 Task: Create a sub task Release to Production / Go Live for the task  Upgrade and migrate company customer support to a cloud-based solution in the project AptitudeWorks , assign it to team member softage.2@softage.net and update the status of the sub task to  At Risk , set the priority of the sub task to Medium
Action: Mouse moved to (868, 592)
Screenshot: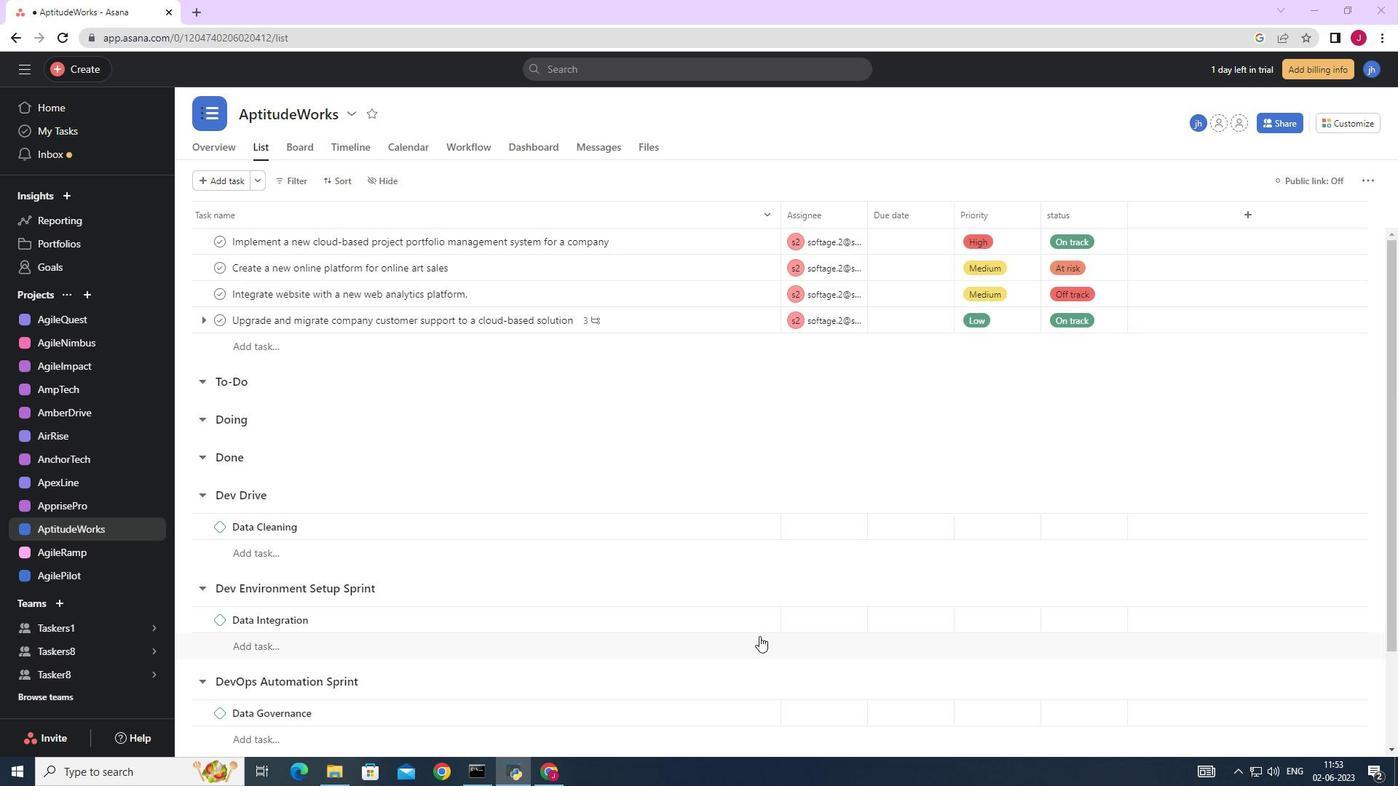 
Action: Mouse scrolled (868, 592) with delta (0, 0)
Screenshot: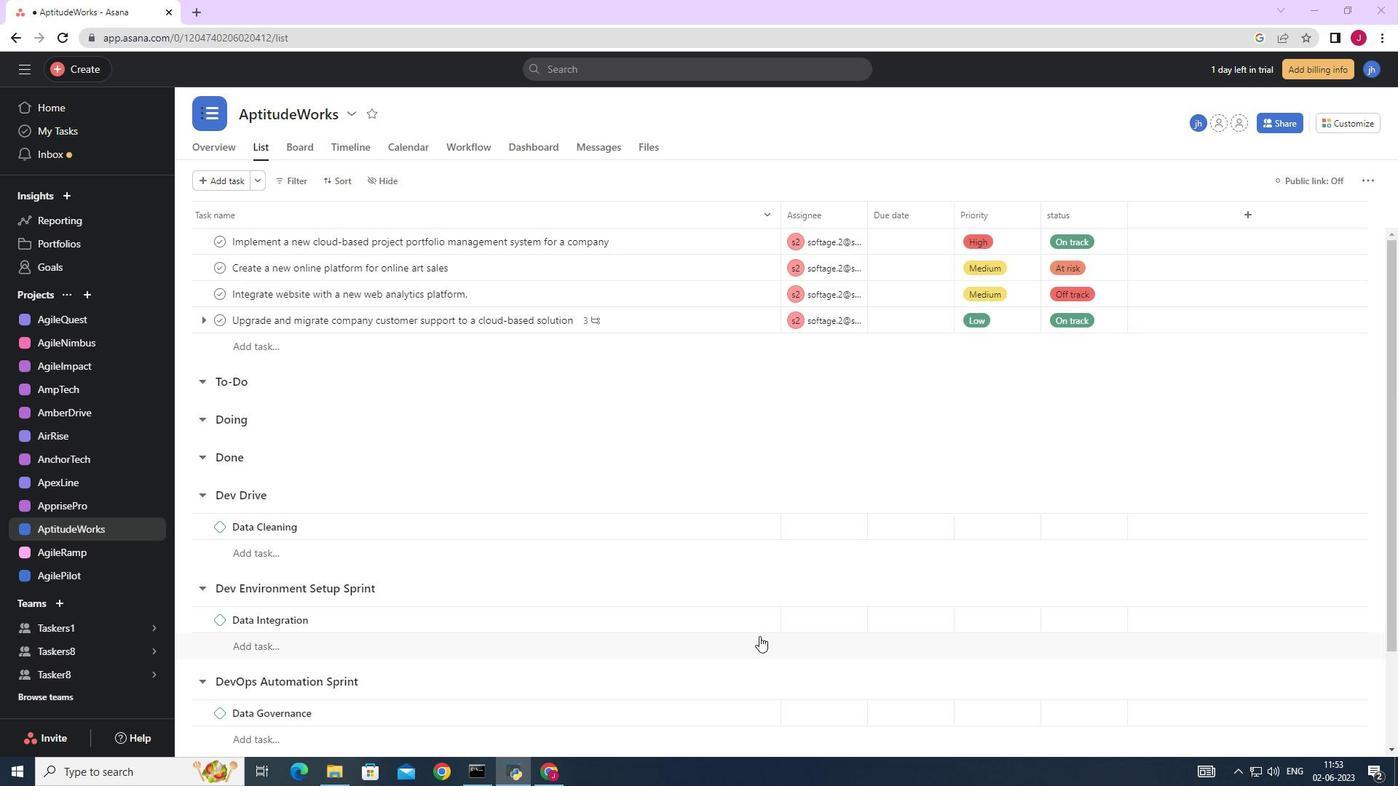 
Action: Mouse moved to (868, 592)
Screenshot: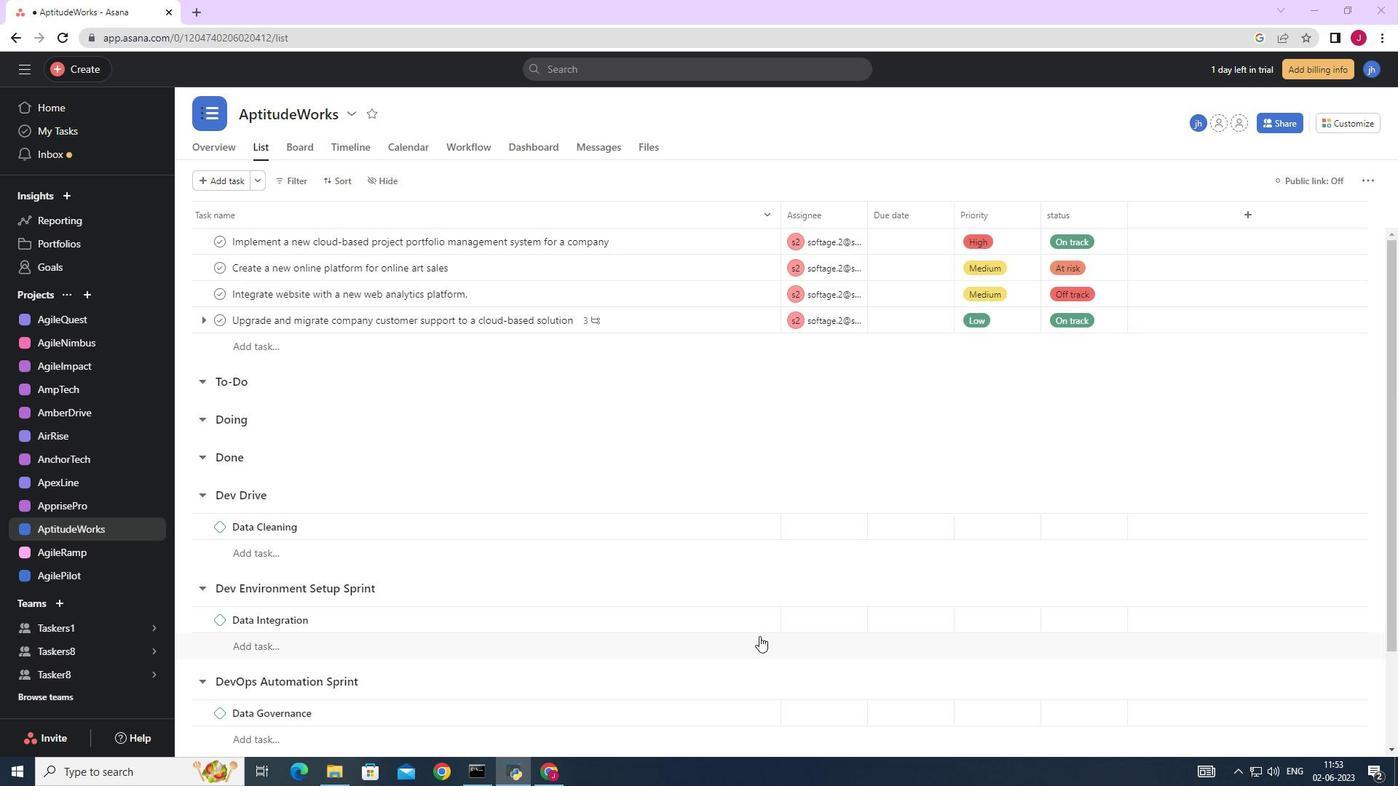 
Action: Mouse scrolled (868, 592) with delta (0, 0)
Screenshot: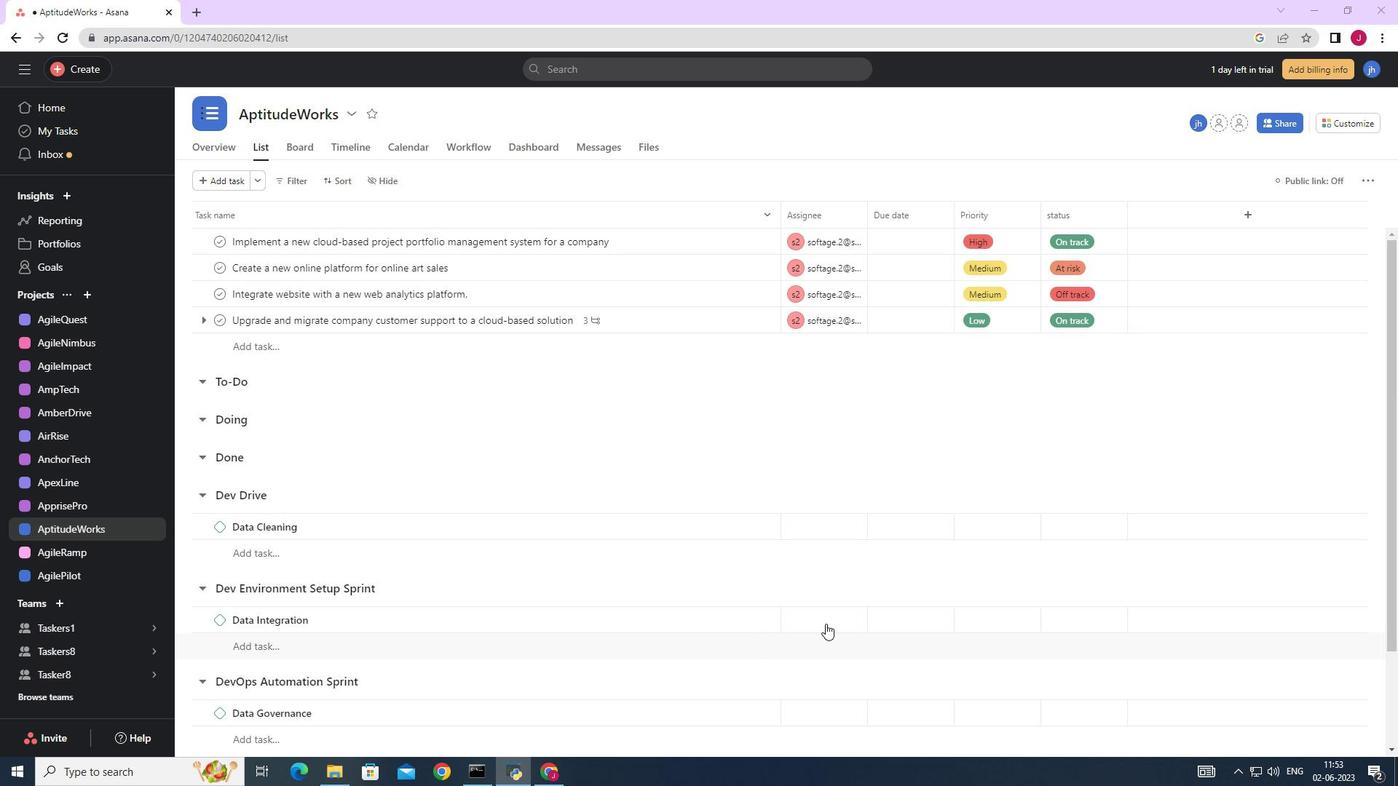
Action: Mouse moved to (868, 591)
Screenshot: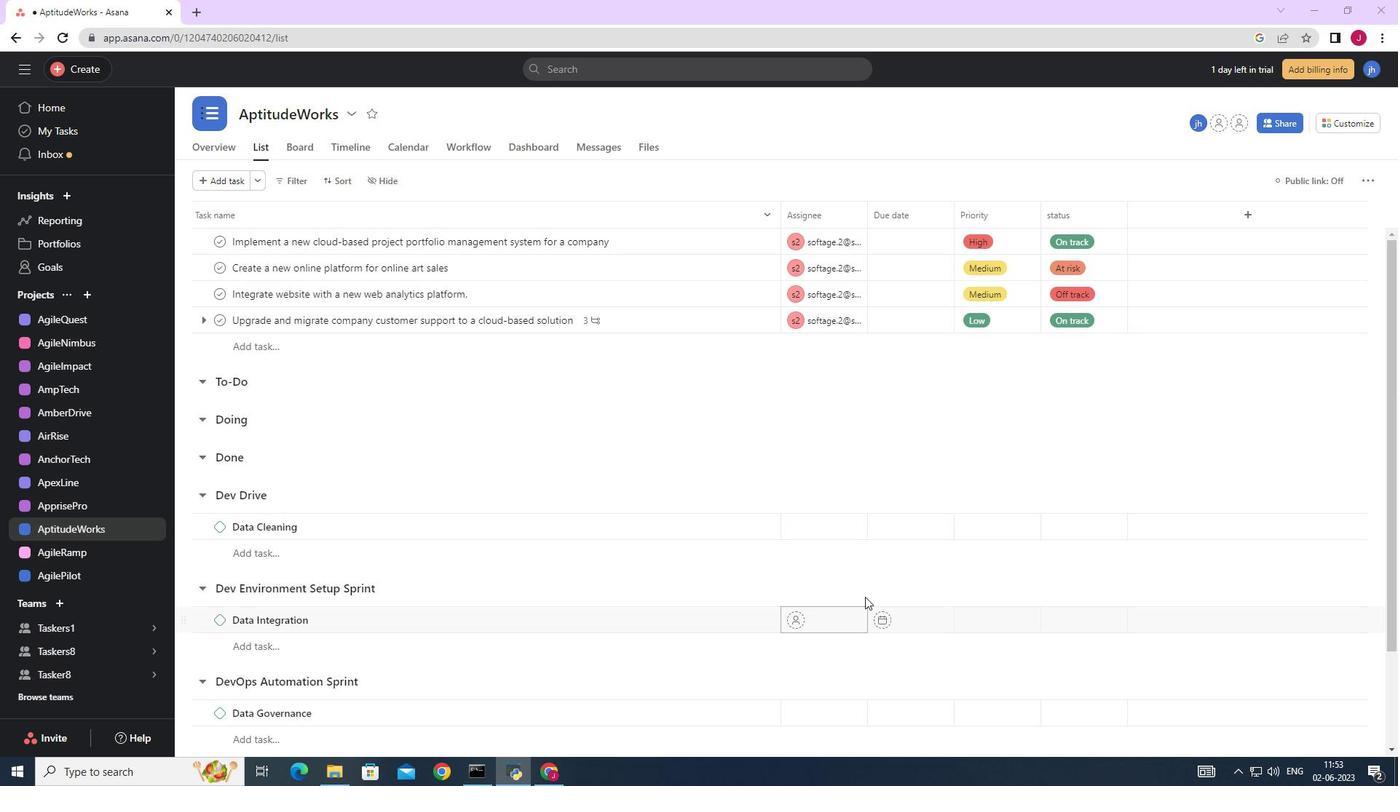 
Action: Mouse scrolled (868, 590) with delta (0, 0)
Screenshot: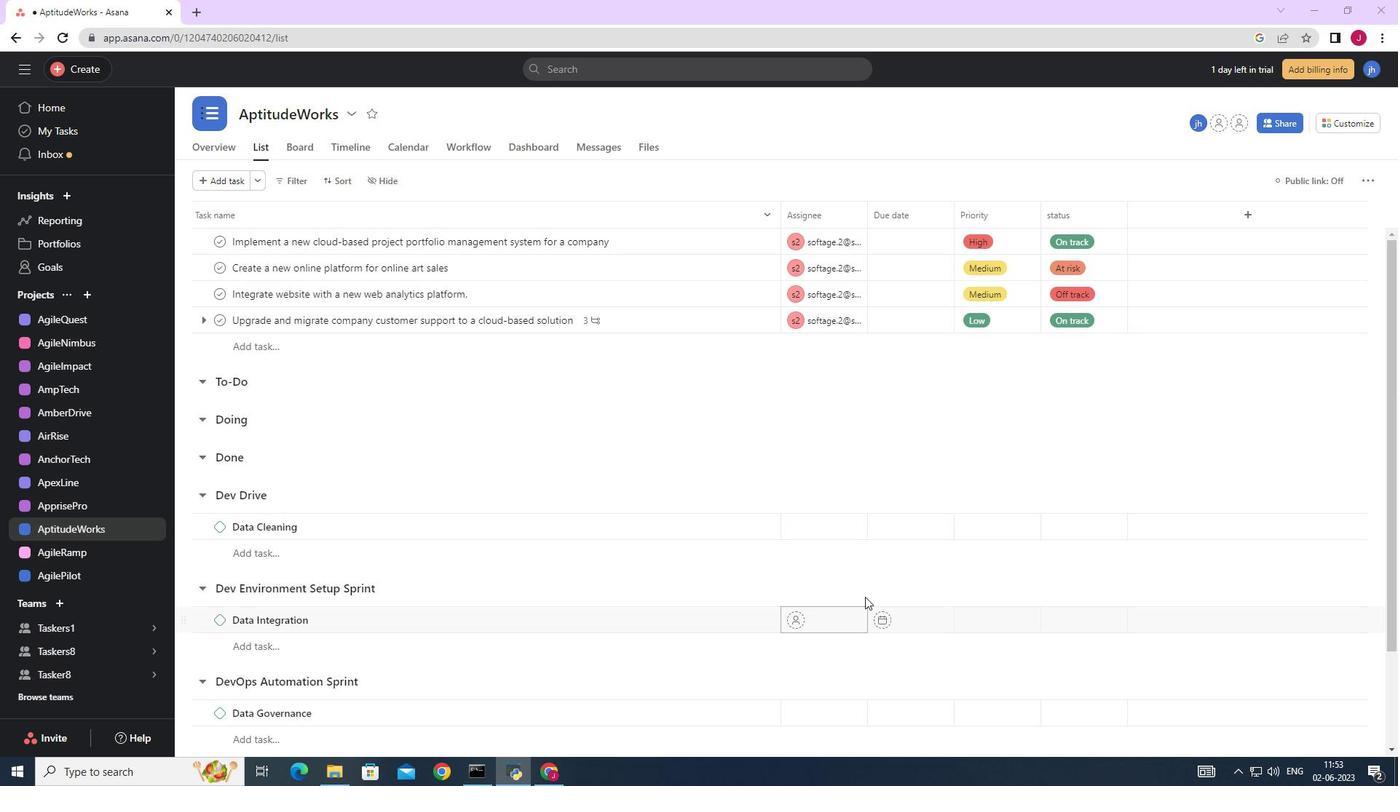 
Action: Mouse moved to (869, 589)
Screenshot: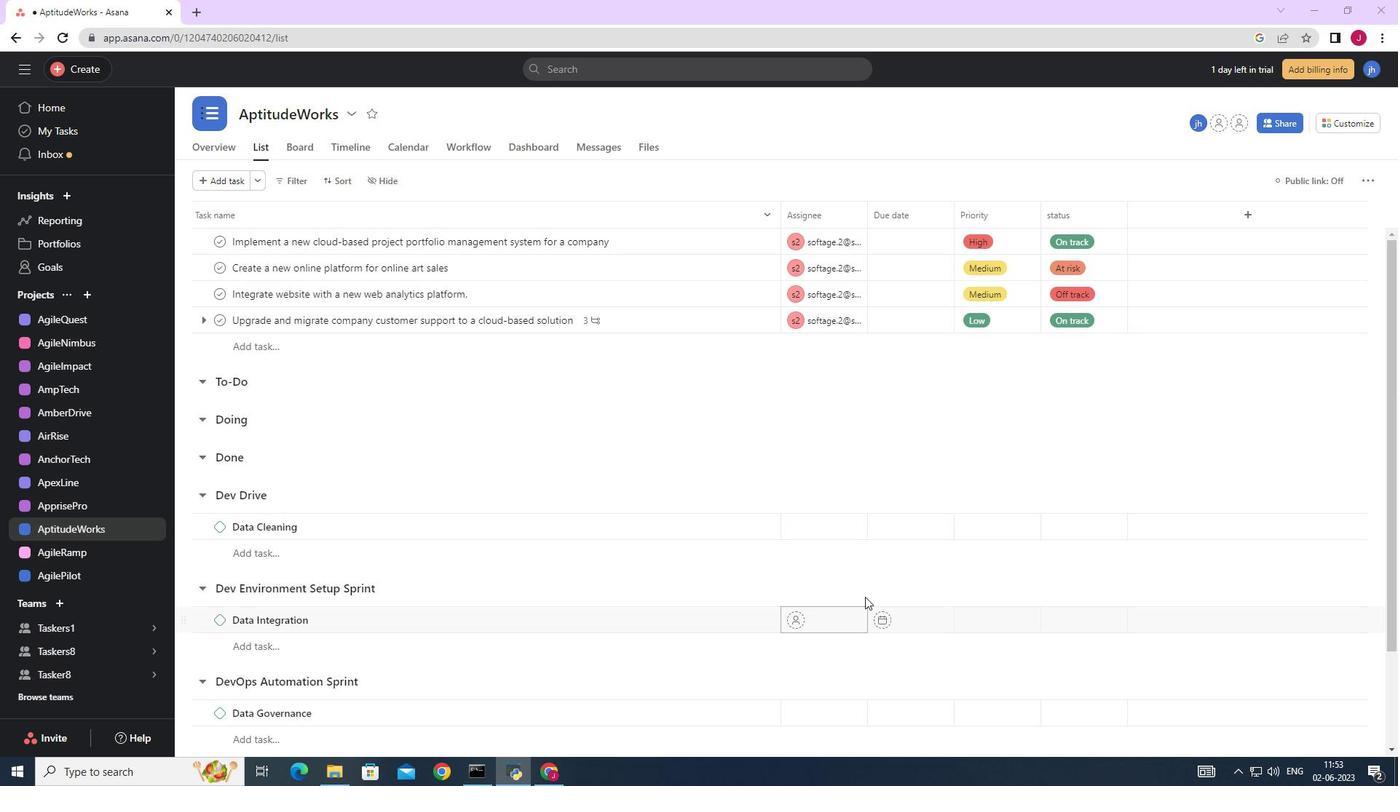 
Action: Mouse scrolled (869, 588) with delta (0, 0)
Screenshot: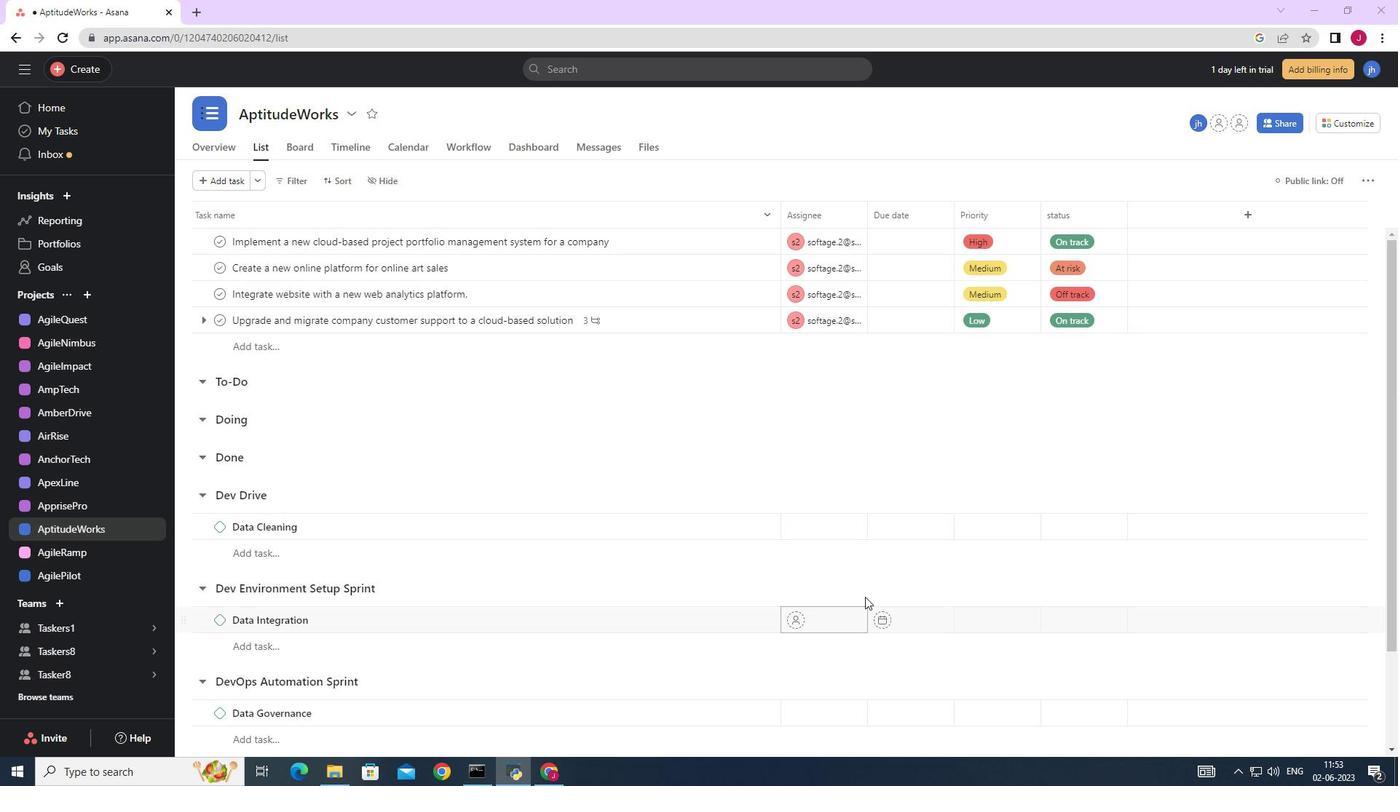 
Action: Mouse moved to (869, 588)
Screenshot: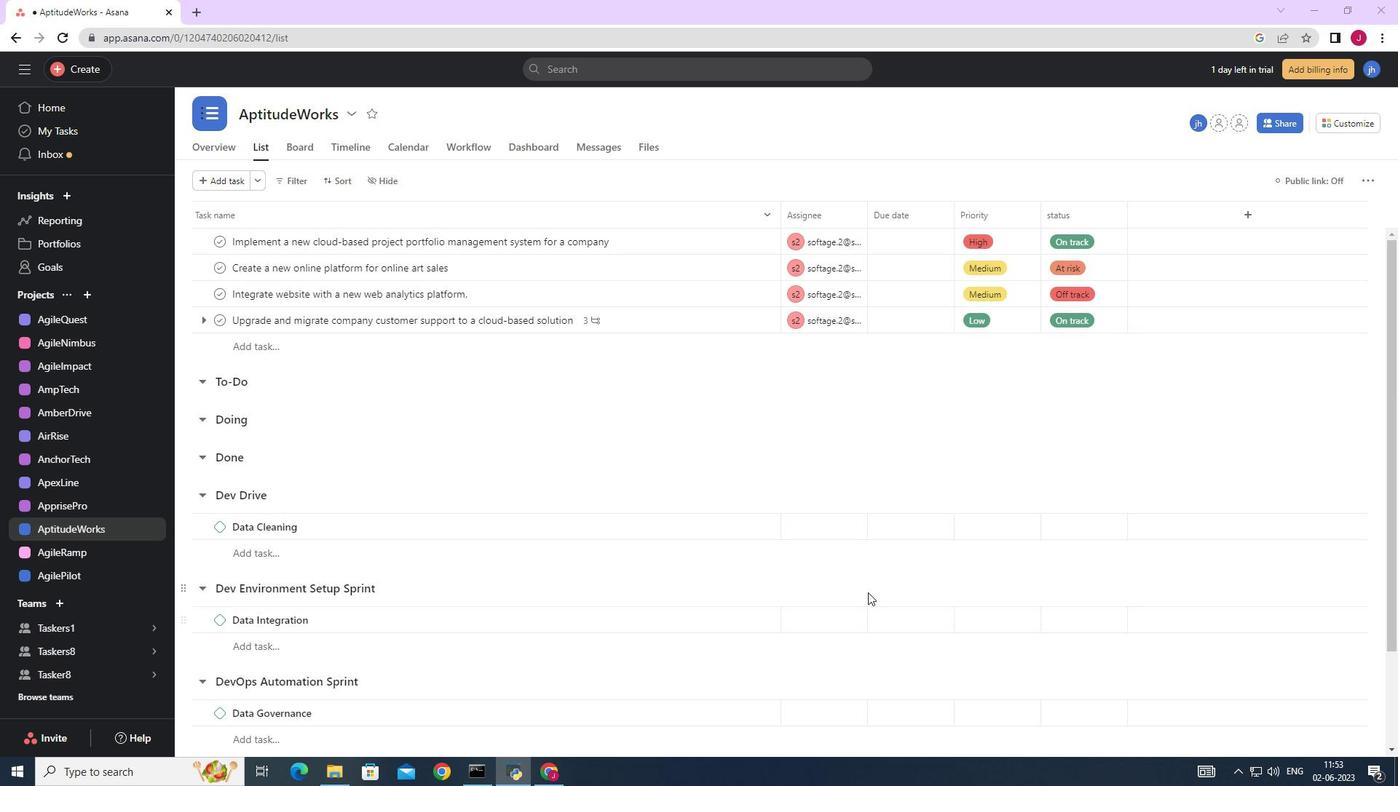 
Action: Mouse scrolled (869, 587) with delta (0, 0)
Screenshot: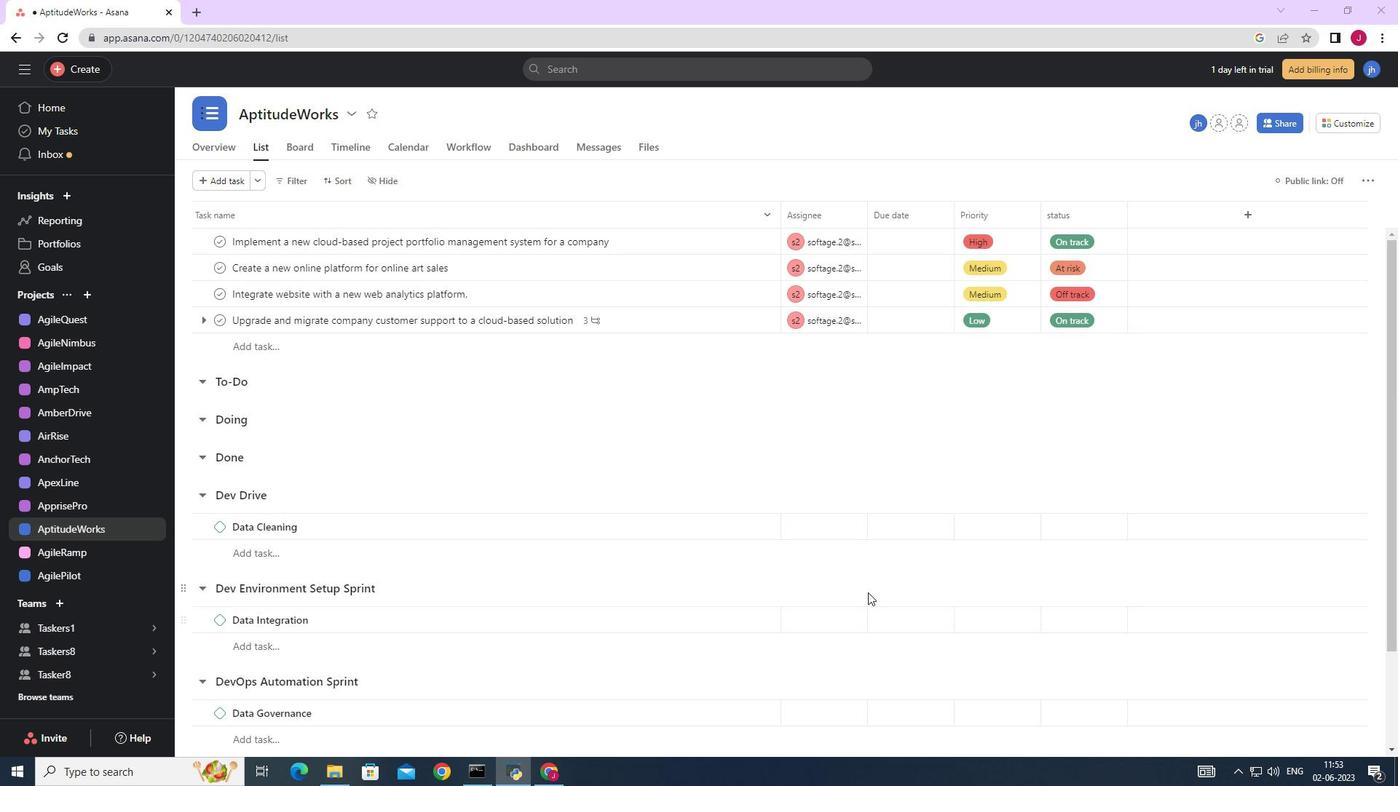 
Action: Mouse moved to (814, 574)
Screenshot: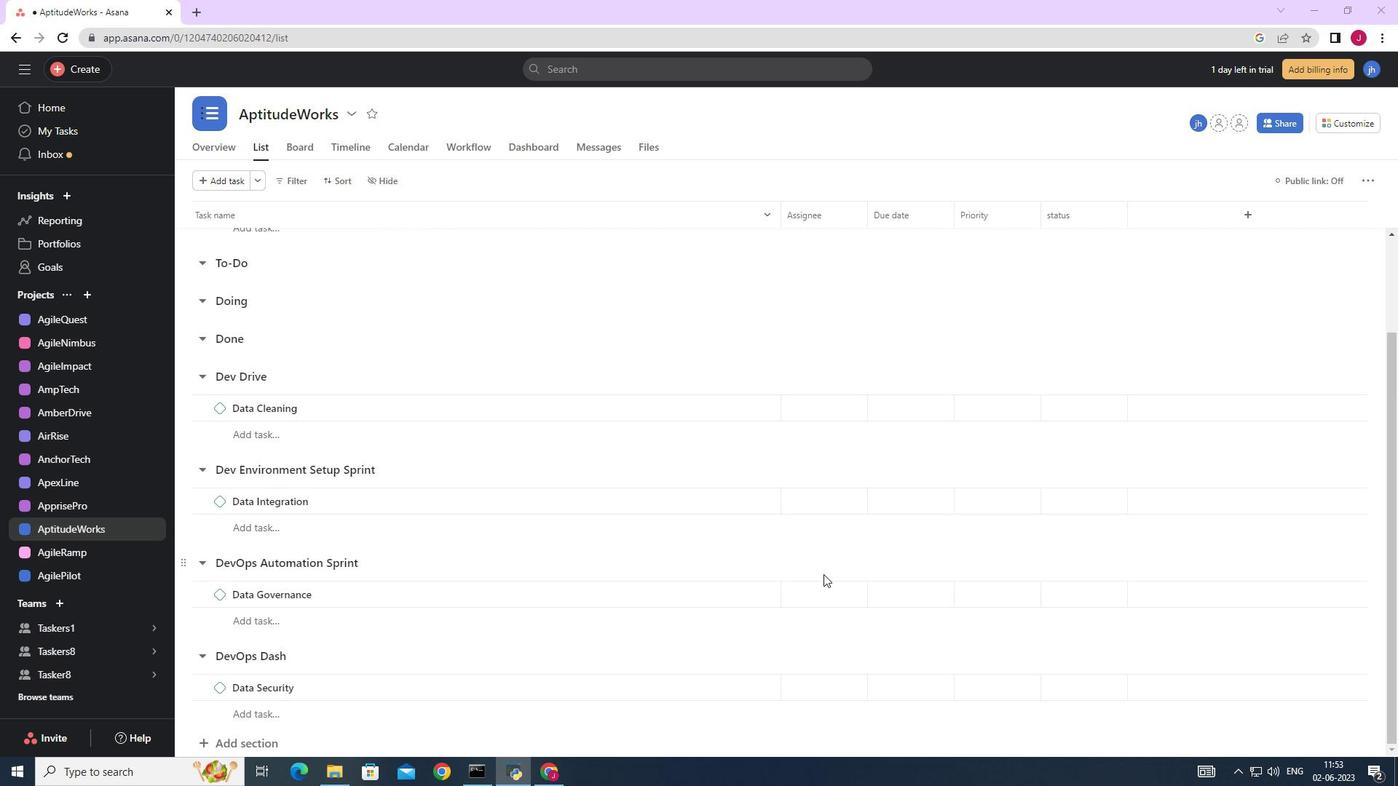 
Action: Mouse scrolled (814, 575) with delta (0, 0)
Screenshot: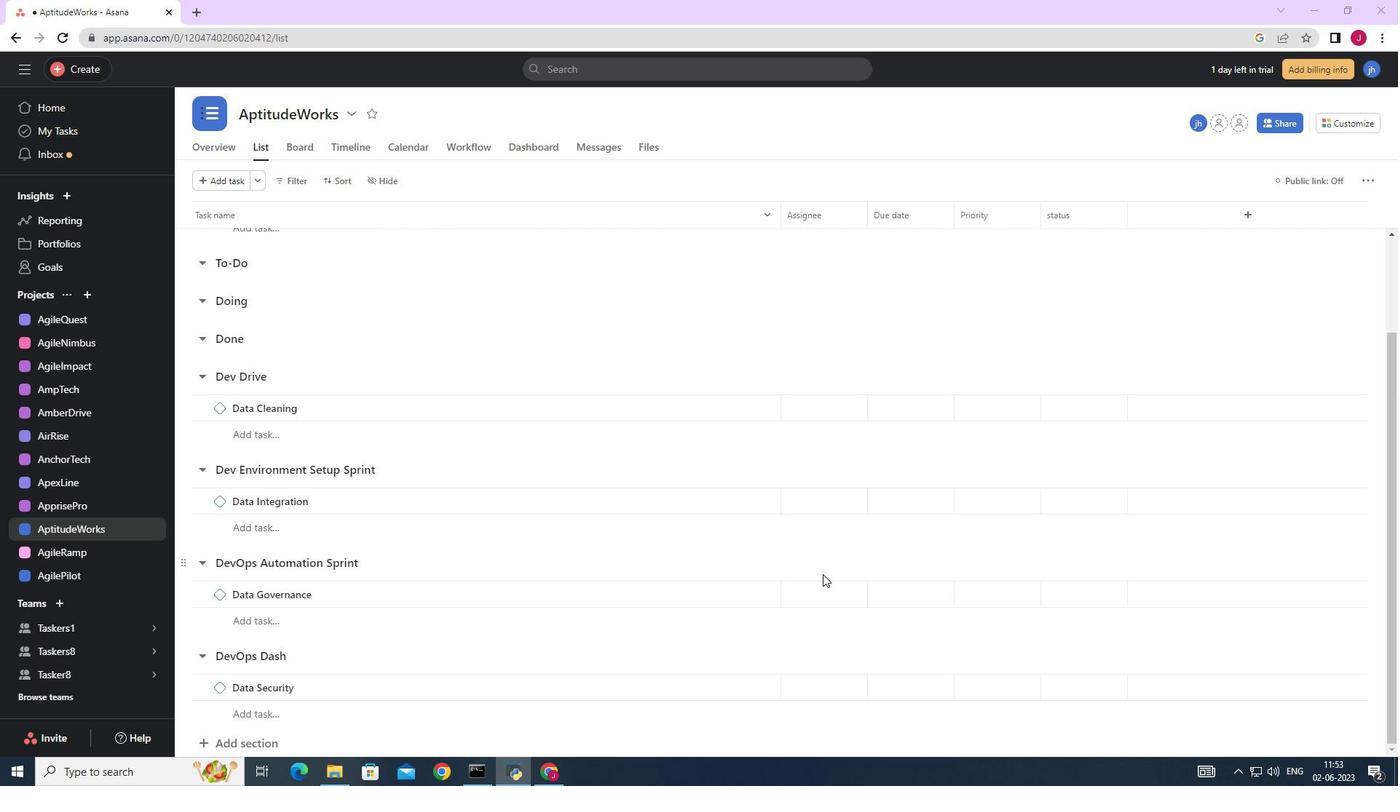 
Action: Mouse moved to (813, 574)
Screenshot: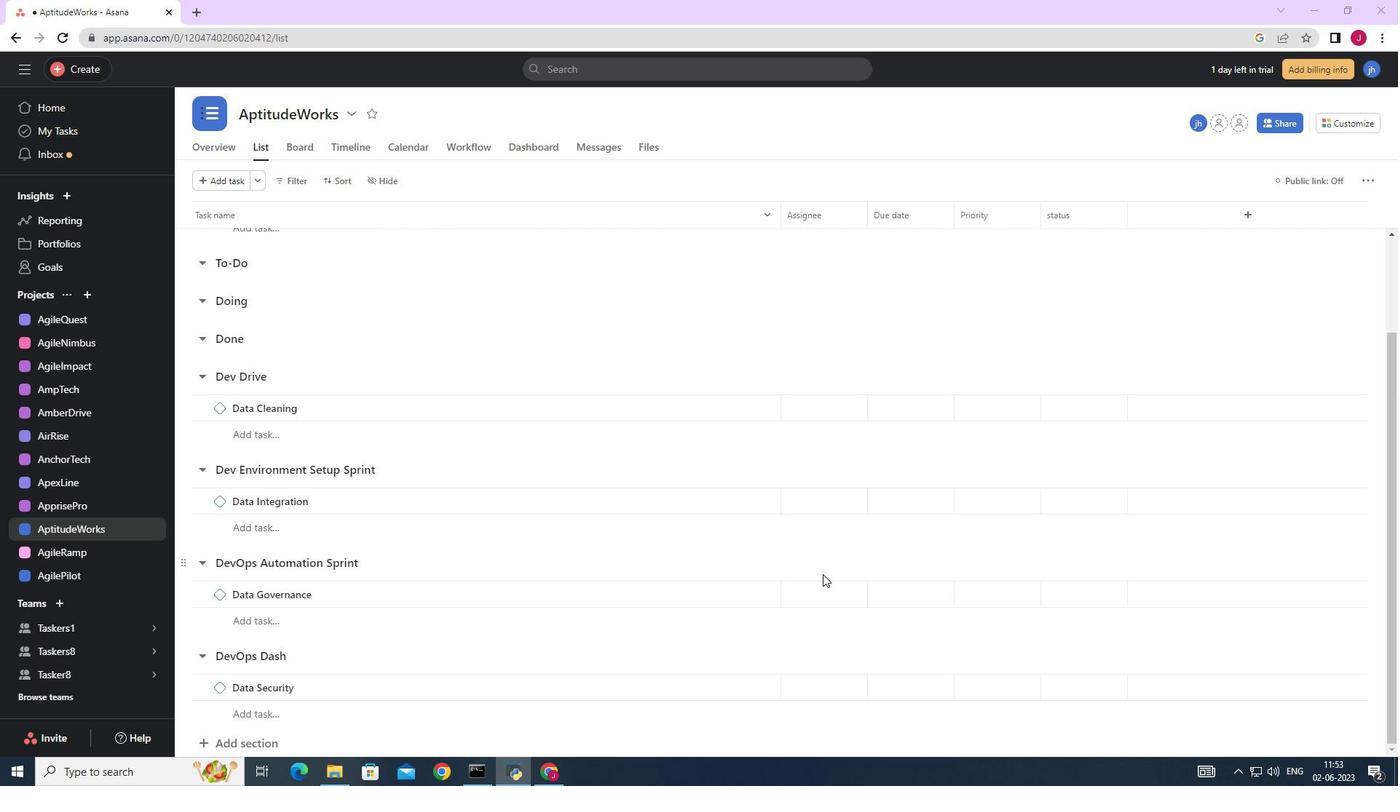 
Action: Mouse scrolled (813, 575) with delta (0, 0)
Screenshot: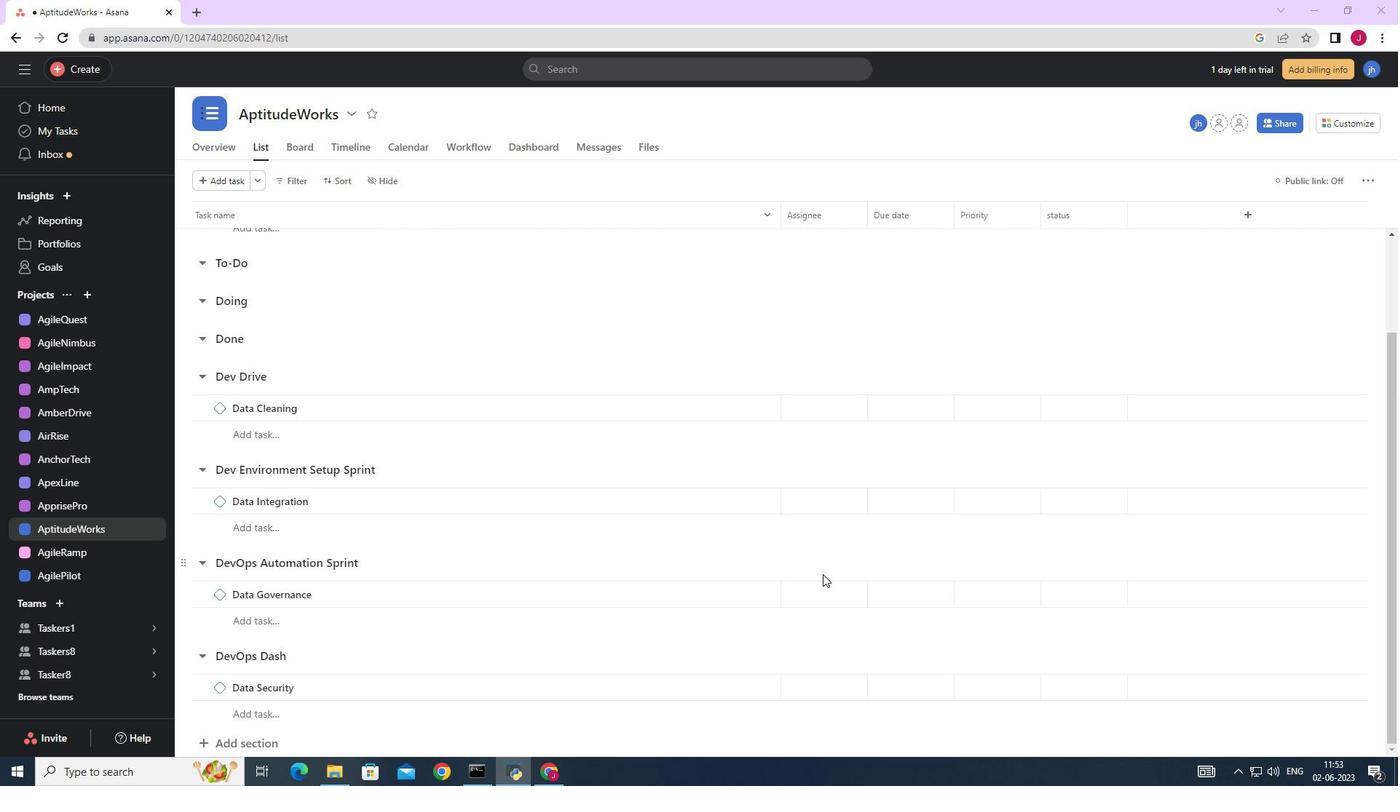 
Action: Mouse moved to (807, 572)
Screenshot: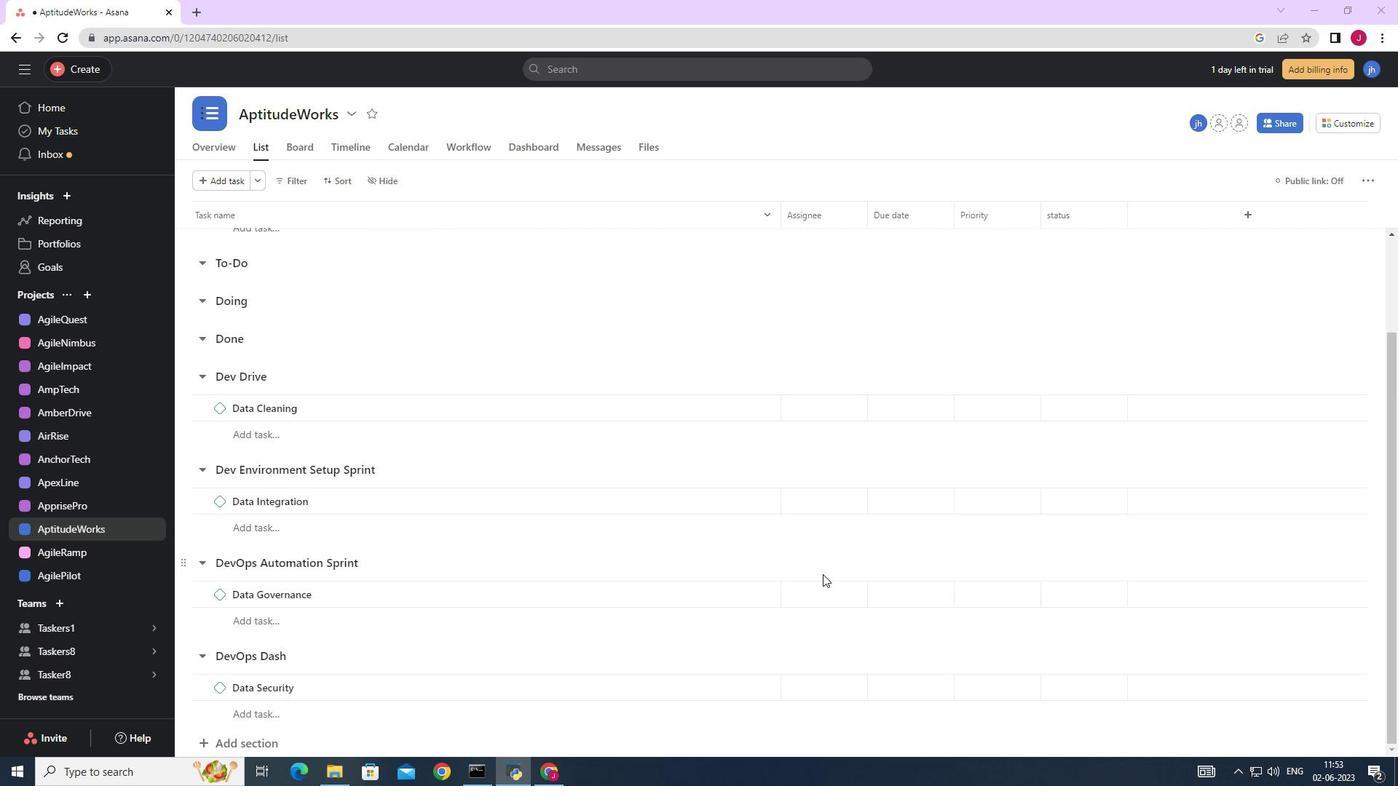 
Action: Mouse scrolled (809, 574) with delta (0, 0)
Screenshot: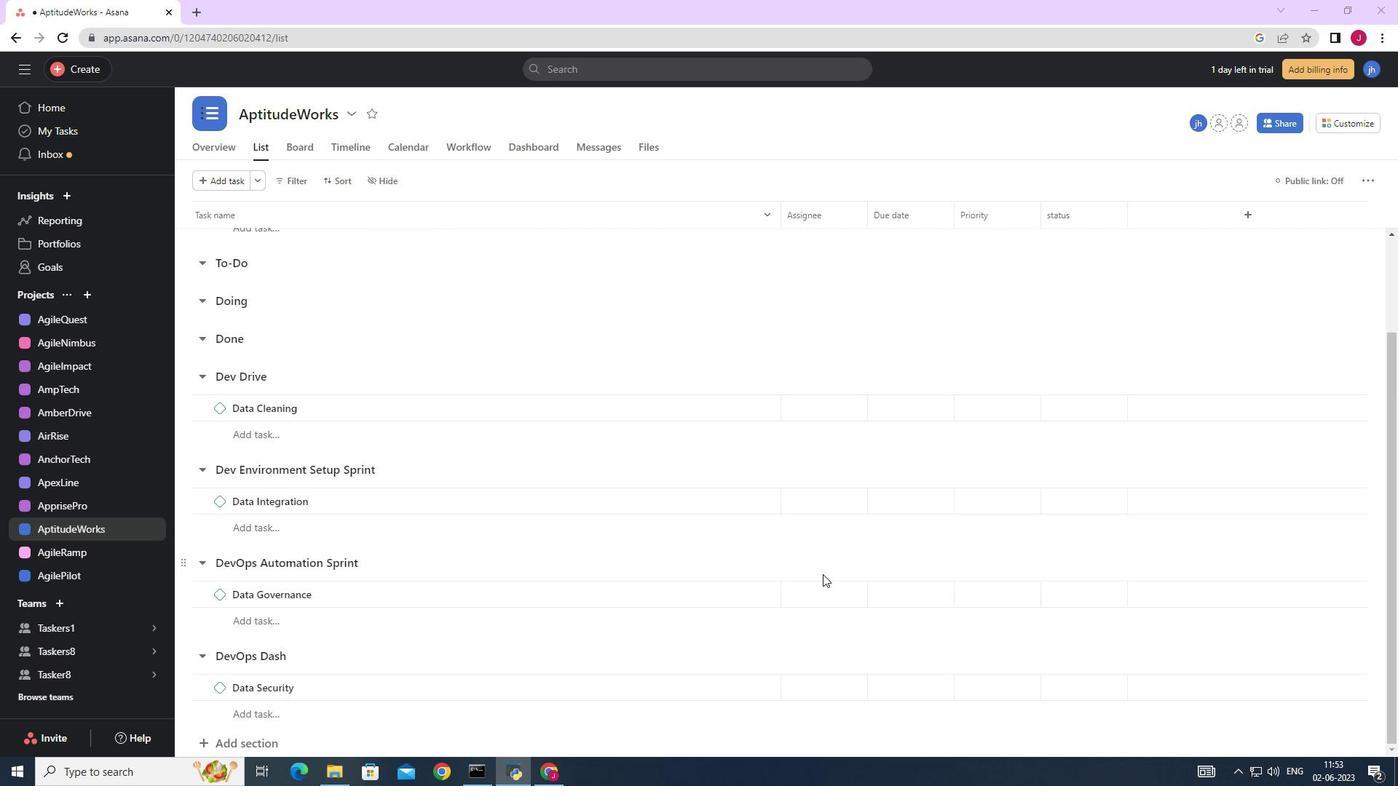 
Action: Mouse moved to (773, 560)
Screenshot: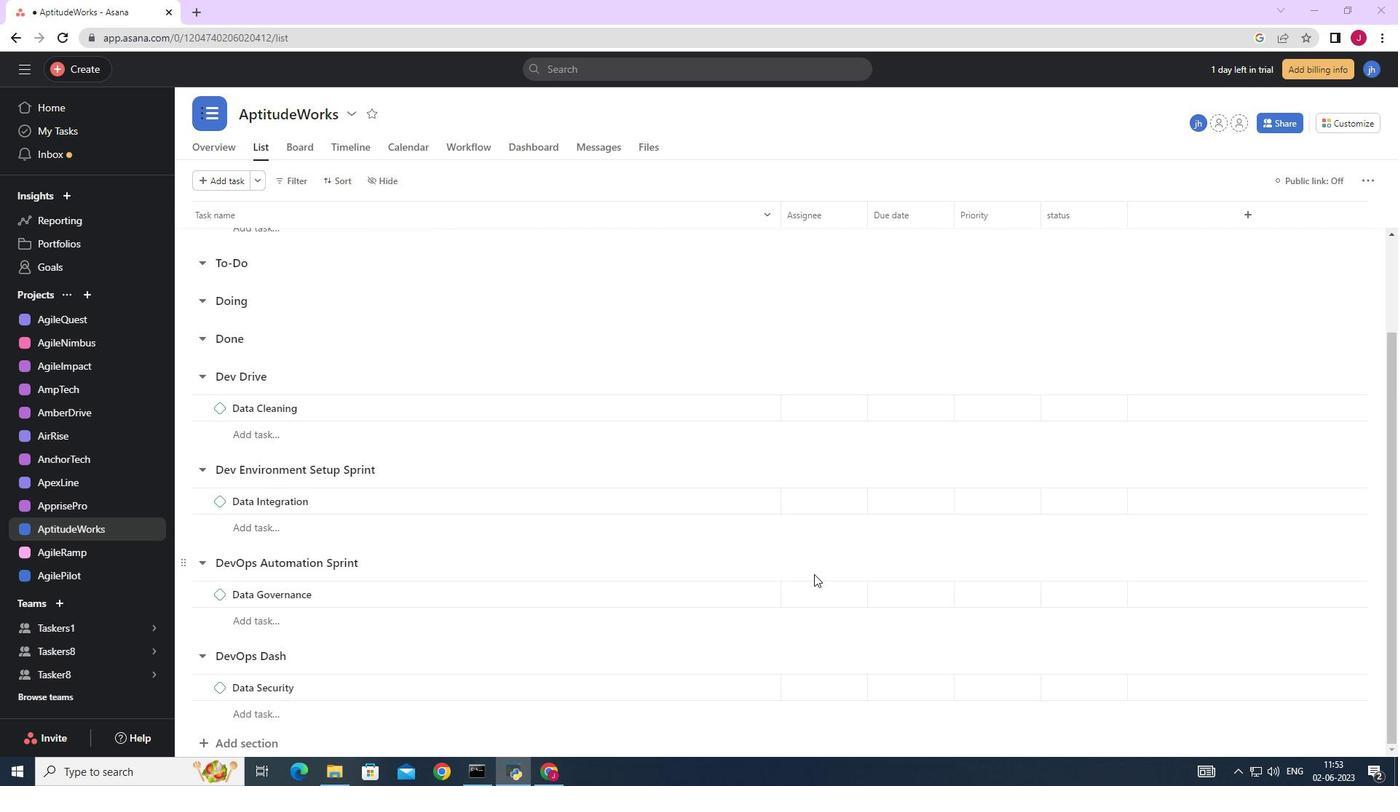 
Action: Mouse scrolled (802, 571) with delta (0, 0)
Screenshot: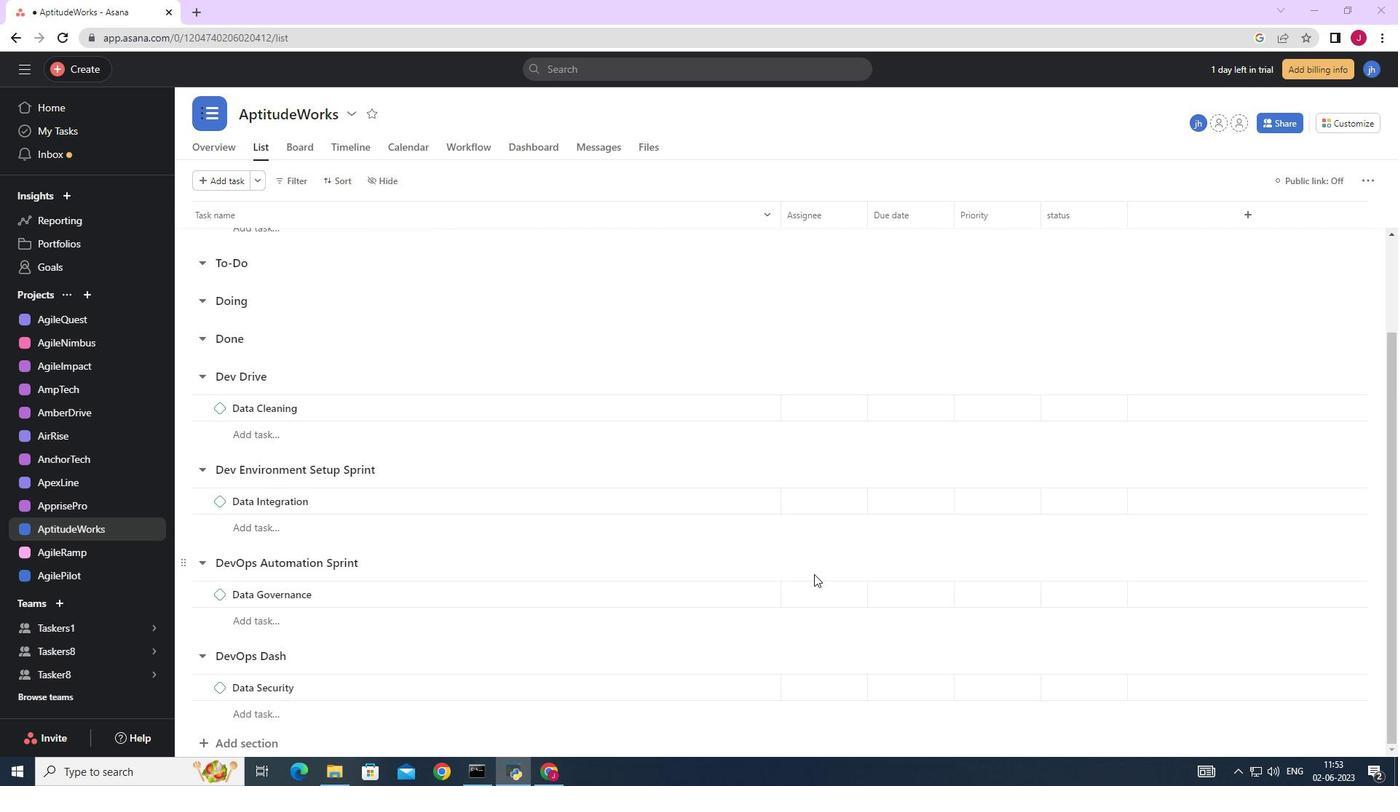 
Action: Mouse moved to (704, 327)
Screenshot: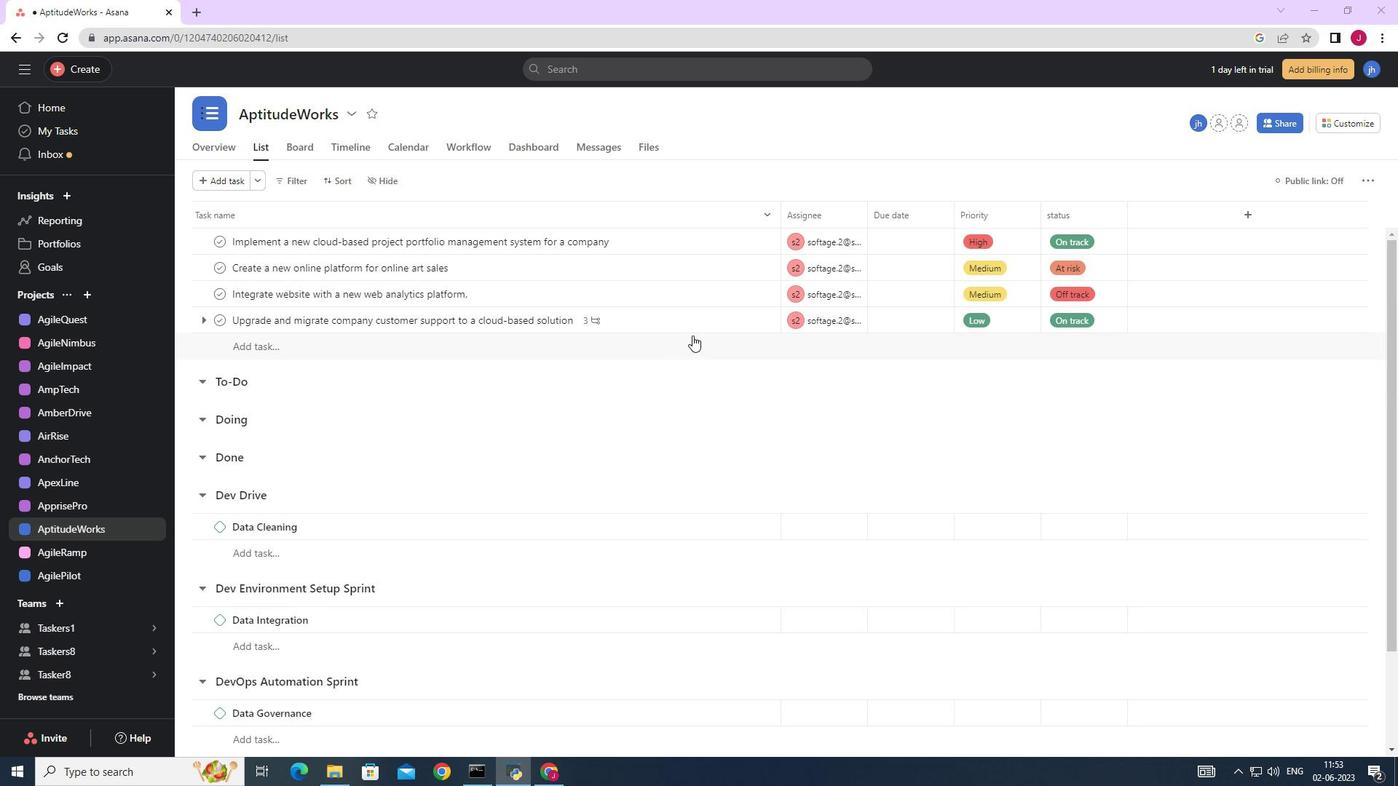 
Action: Mouse pressed left at (704, 327)
Screenshot: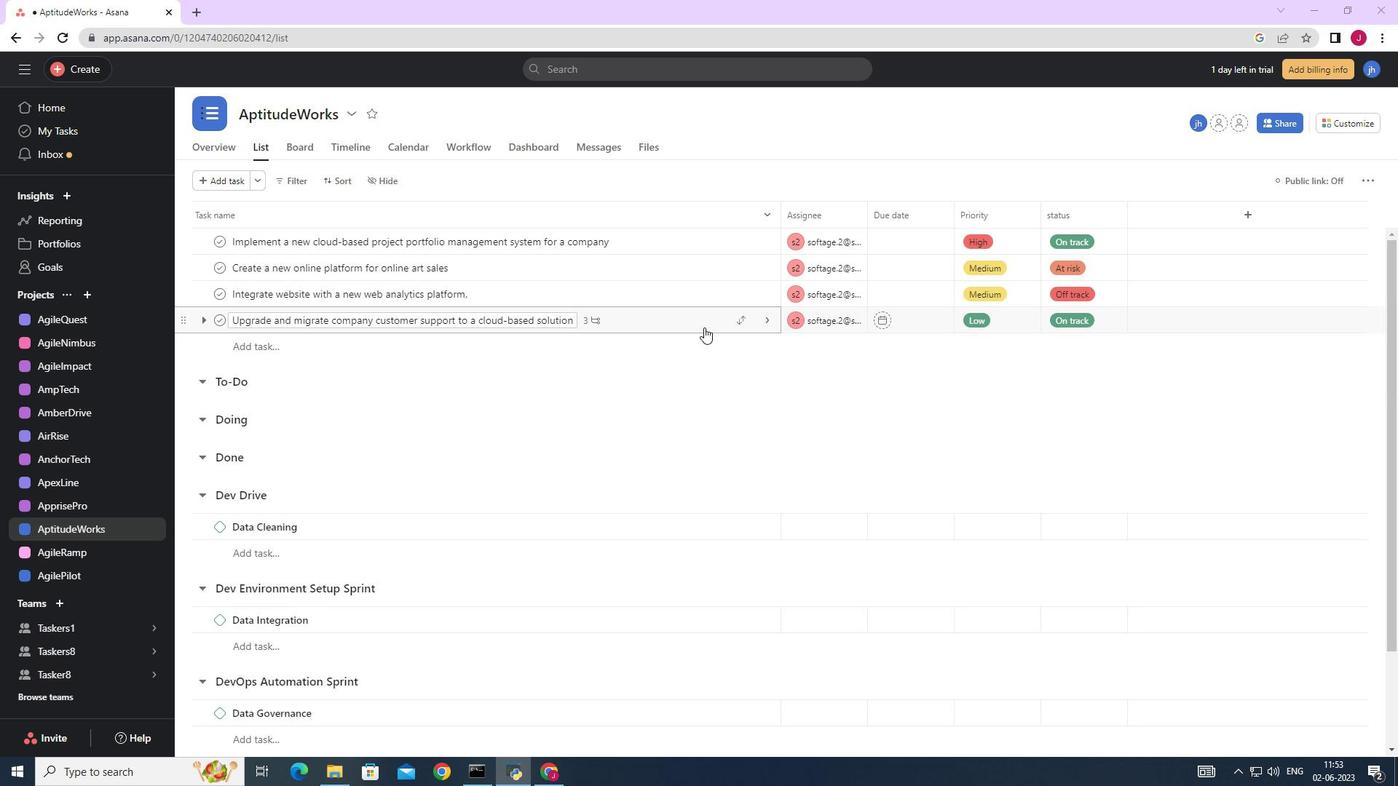 
Action: Mouse moved to (1152, 567)
Screenshot: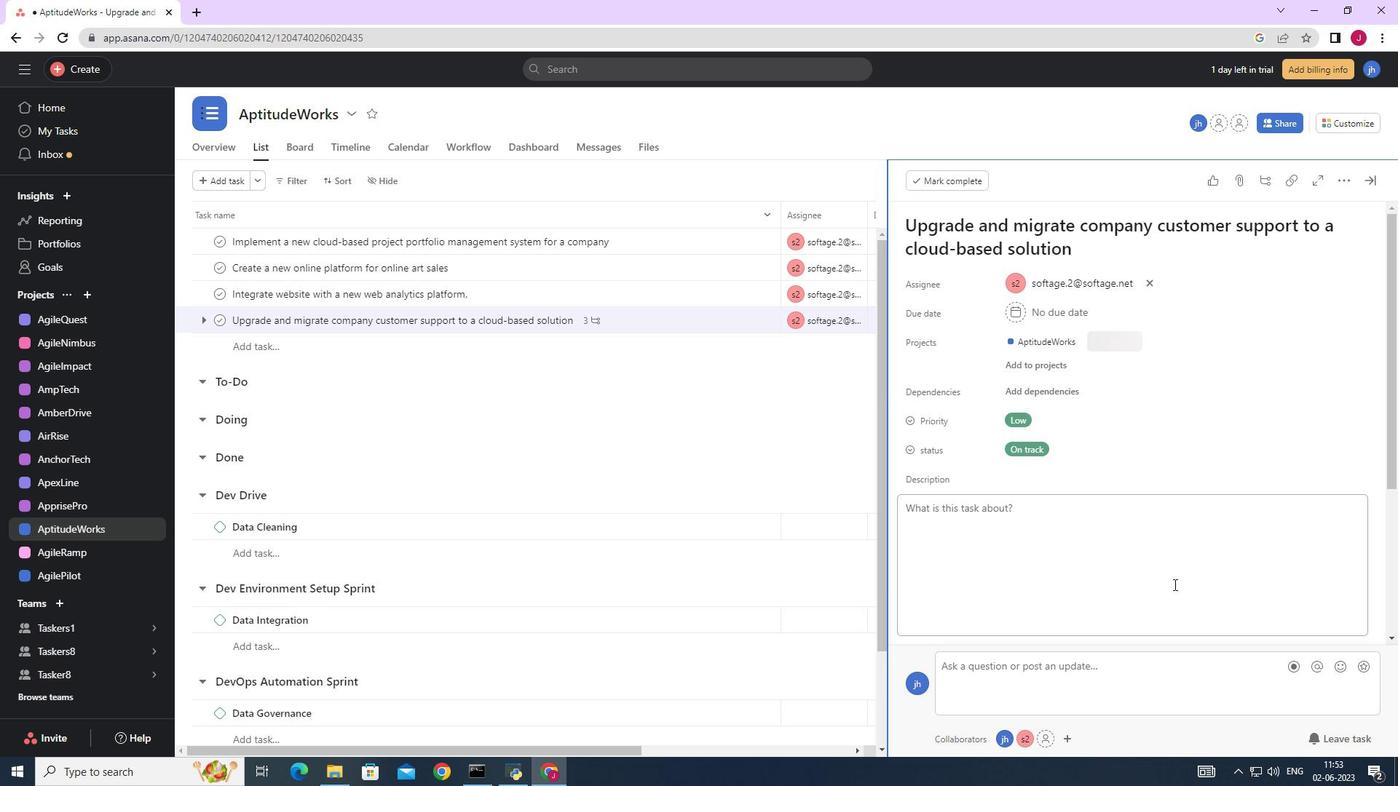 
Action: Mouse scrolled (1152, 566) with delta (0, 0)
Screenshot: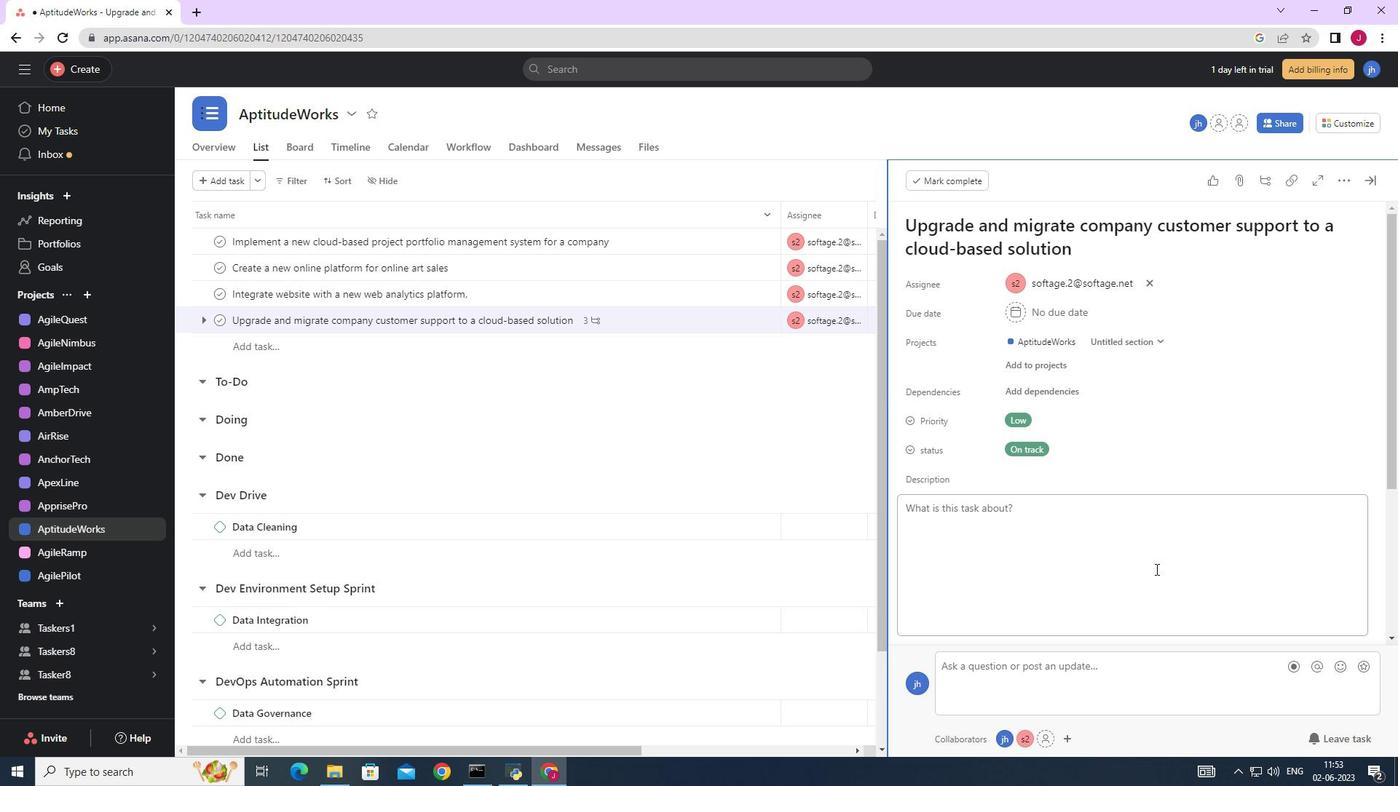 
Action: Mouse scrolled (1152, 566) with delta (0, 0)
Screenshot: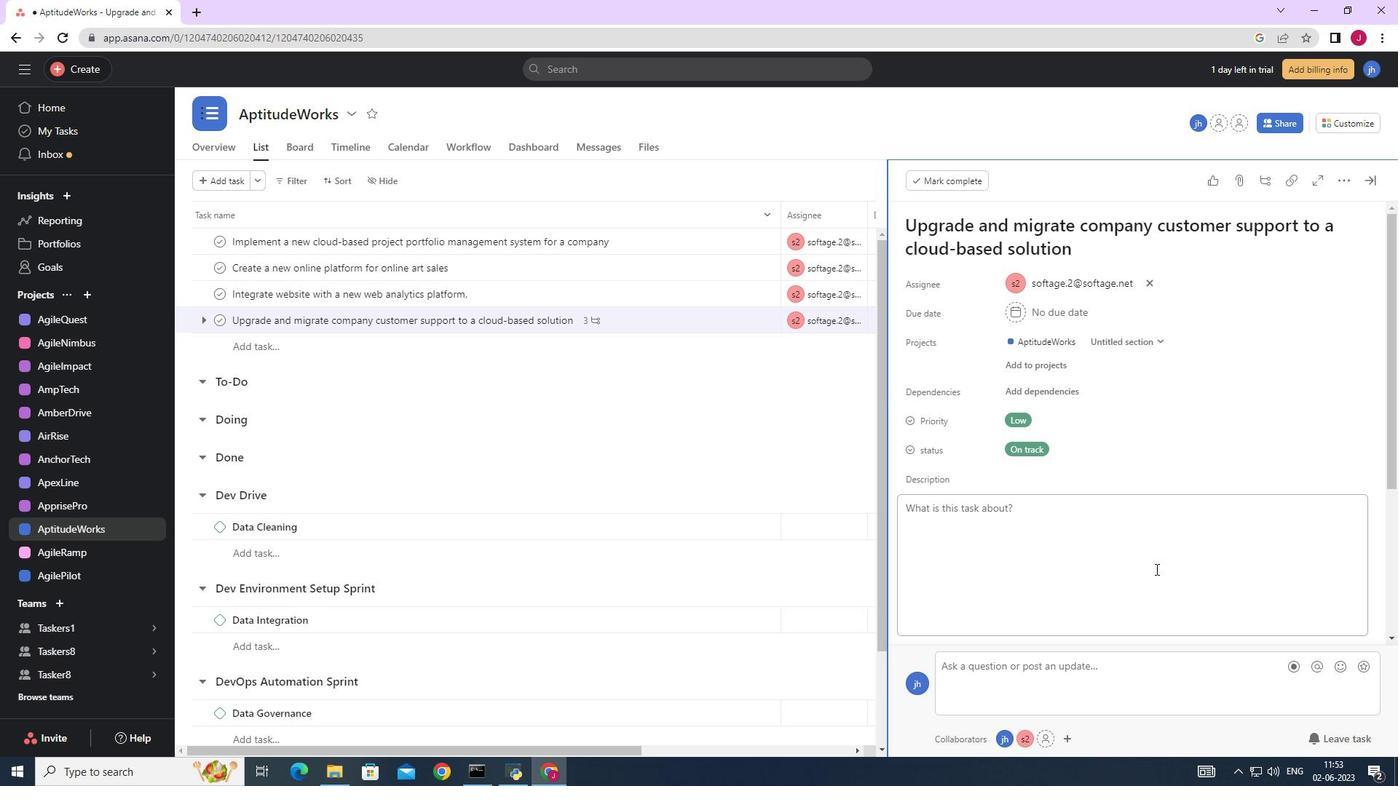 
Action: Mouse scrolled (1152, 566) with delta (0, 0)
Screenshot: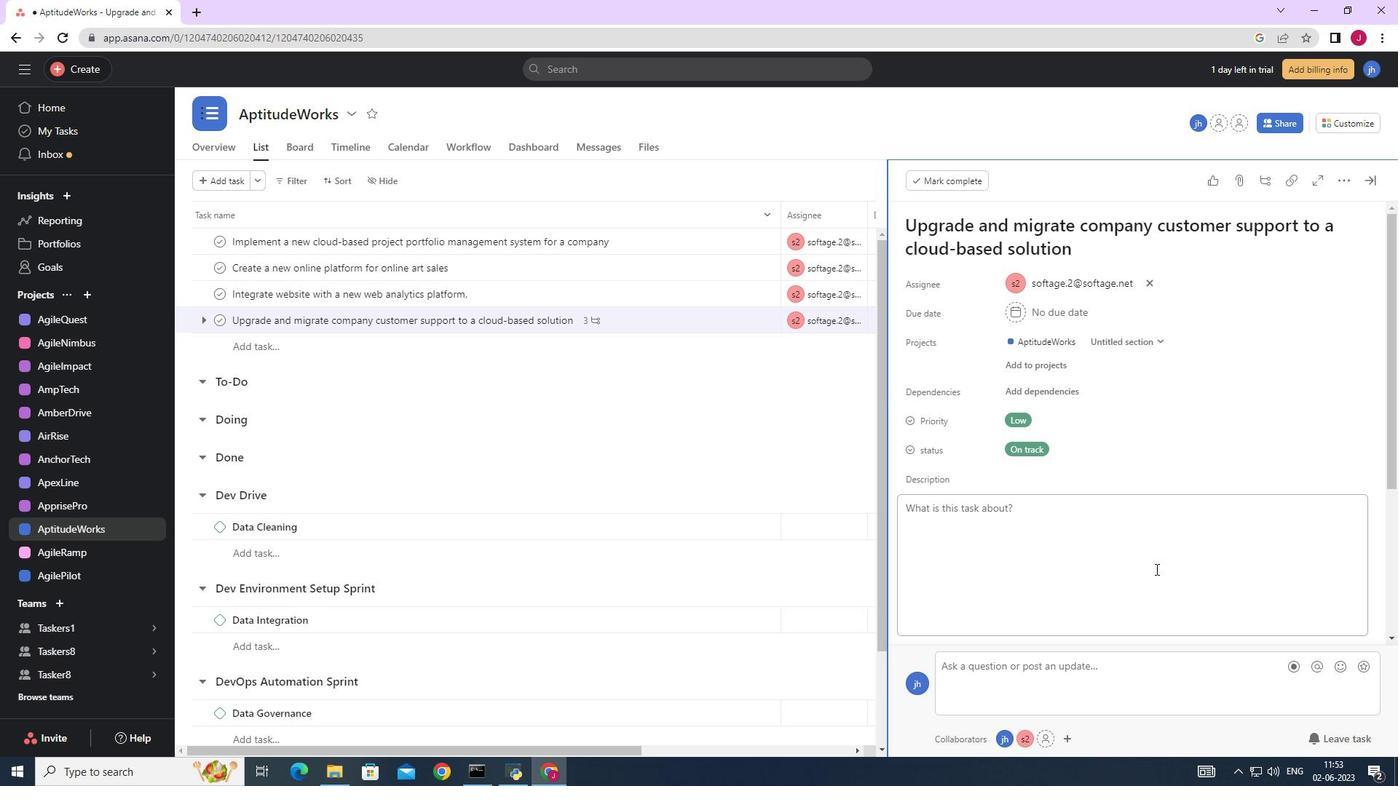 
Action: Mouse scrolled (1152, 566) with delta (0, 0)
Screenshot: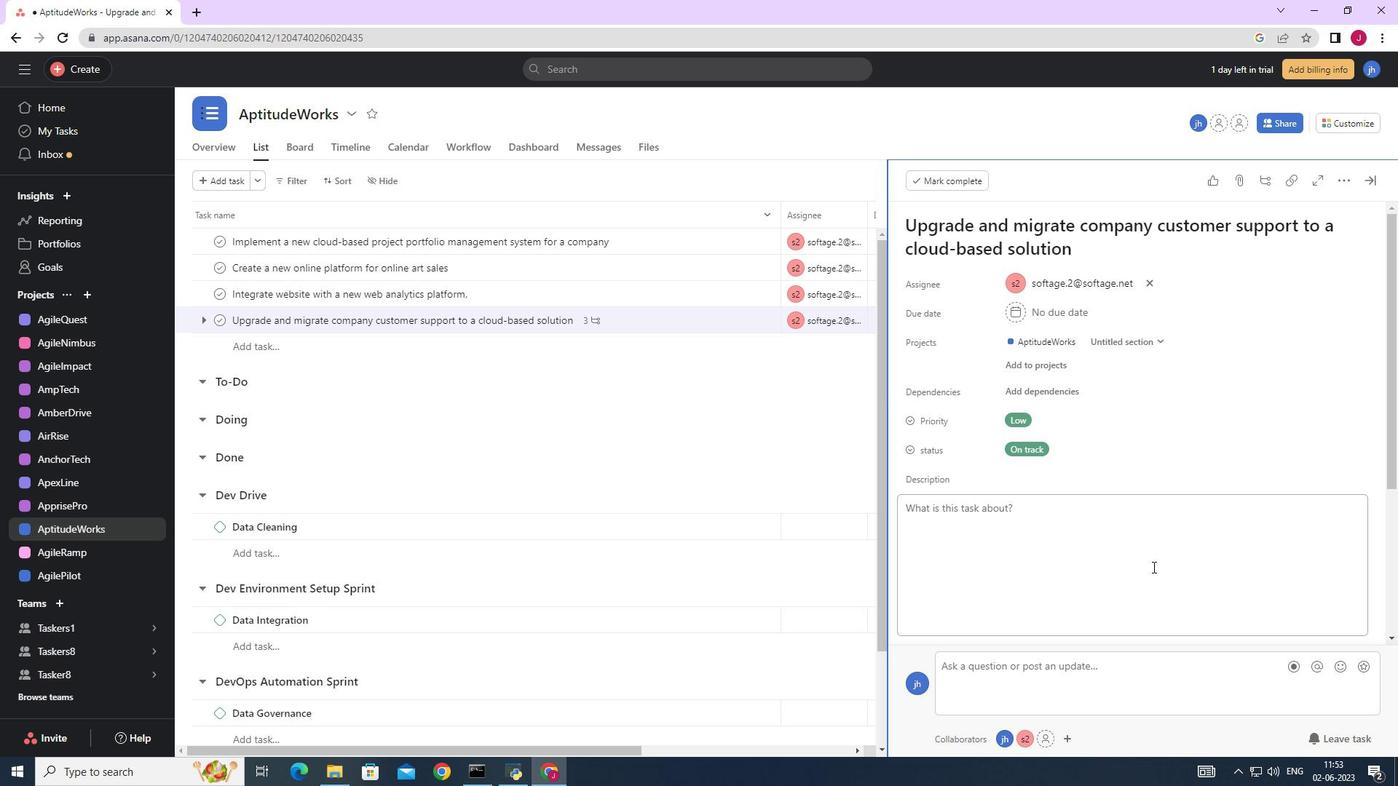 
Action: Mouse moved to (957, 525)
Screenshot: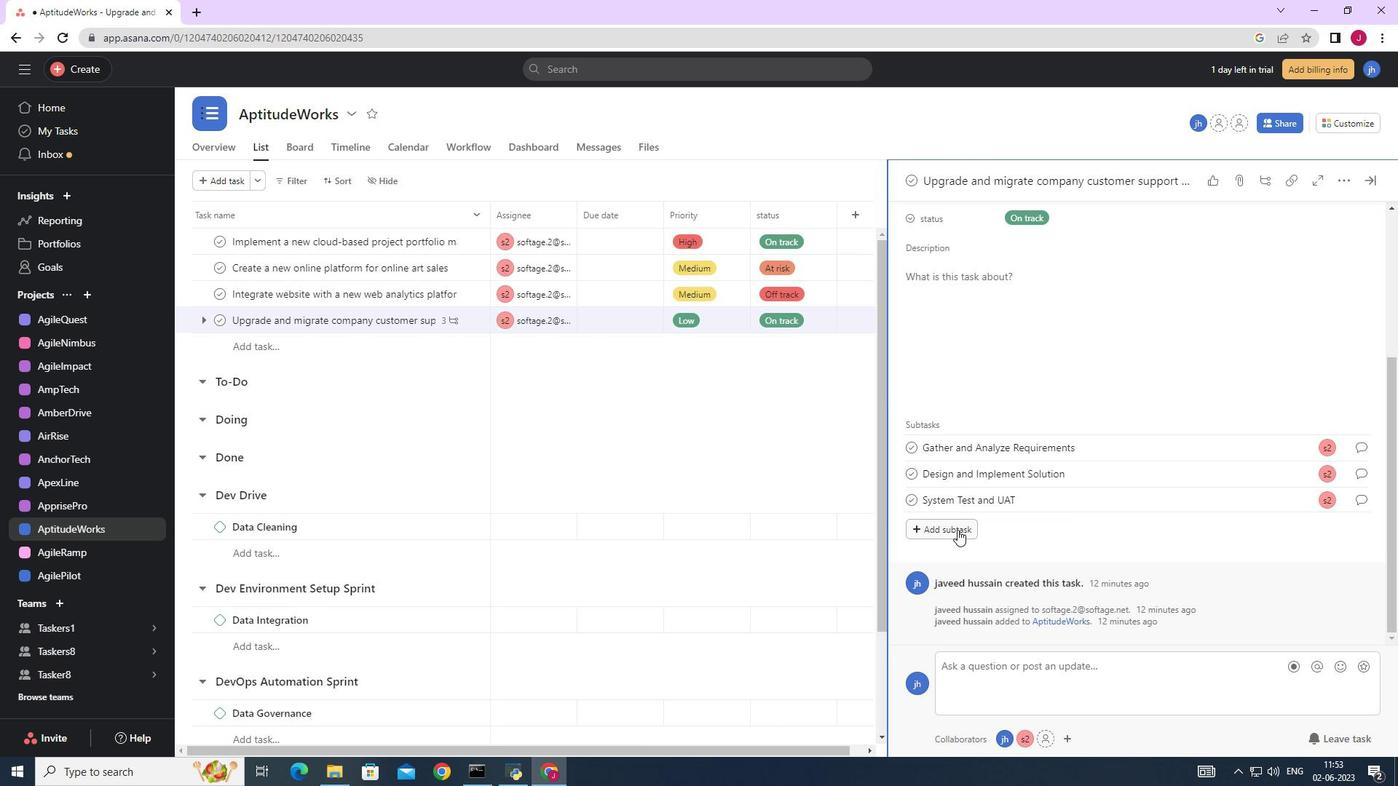 
Action: Mouse pressed left at (957, 525)
Screenshot: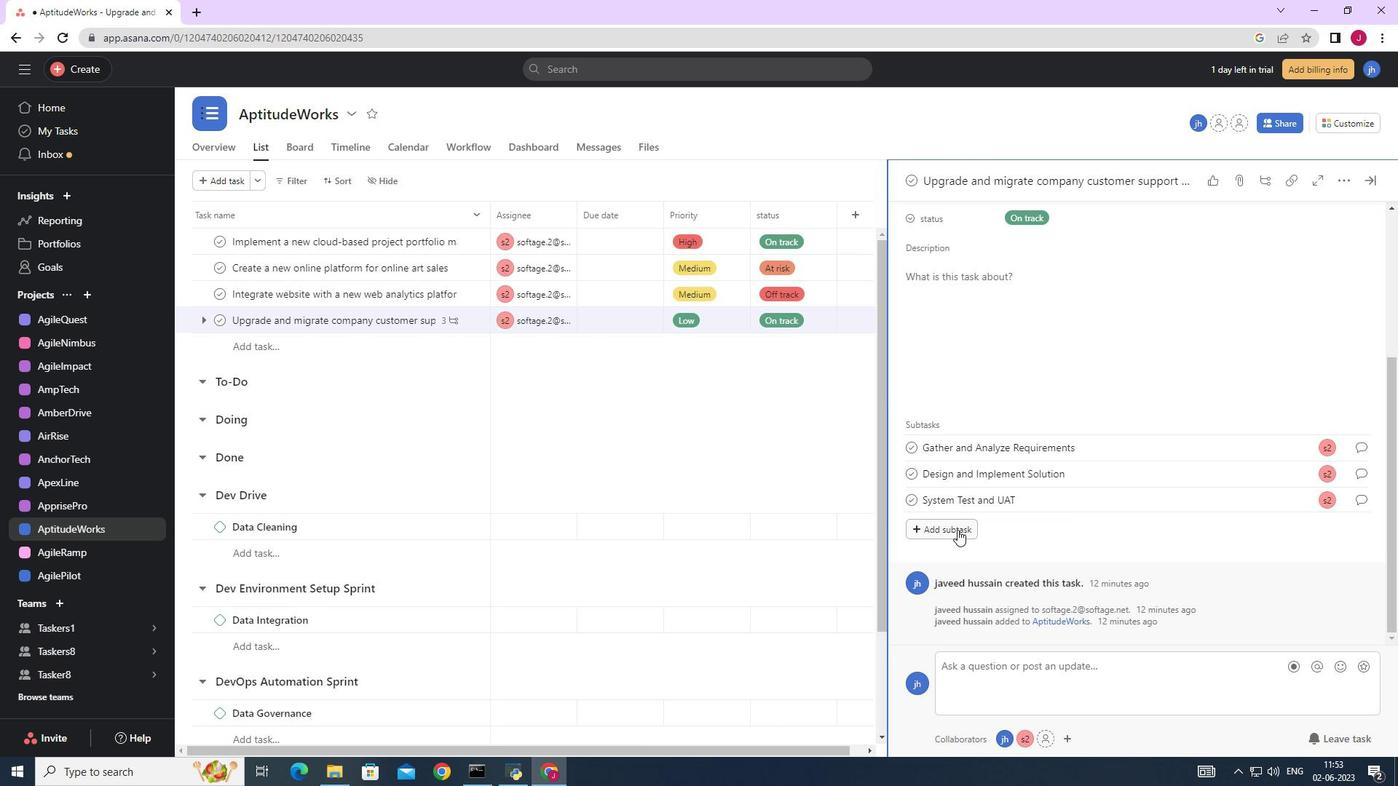 
Action: Key pressed <Key.caps_lock>R<Key.caps_lock>elease<Key.space><Key.backspace><Key.backspace><Key.backspace><Key.backspace><Key.backspace><Key.backspace><Key.backspace><Key.backspace><Key.backspace><Key.backspace><Key.backspace><Key.backspace><Key.caps_lock>R<Key.caps_lock>e;<Key.backspace><Key.backspace><Key.backspace>r<Key.caps_lock>ELEASE<Key.space>TO<Key.space>PROF<Key.backspace>DUCTION<Key.space>/<Key.space><Key.caps_lock>g<Key.caps_lock>O<Key.space><Key.caps_lock>k<Key.backspace><Key.caps_lock>L<Key.backspace><Key.caps_lock>l<Key.caps_lock>IVE
Screenshot: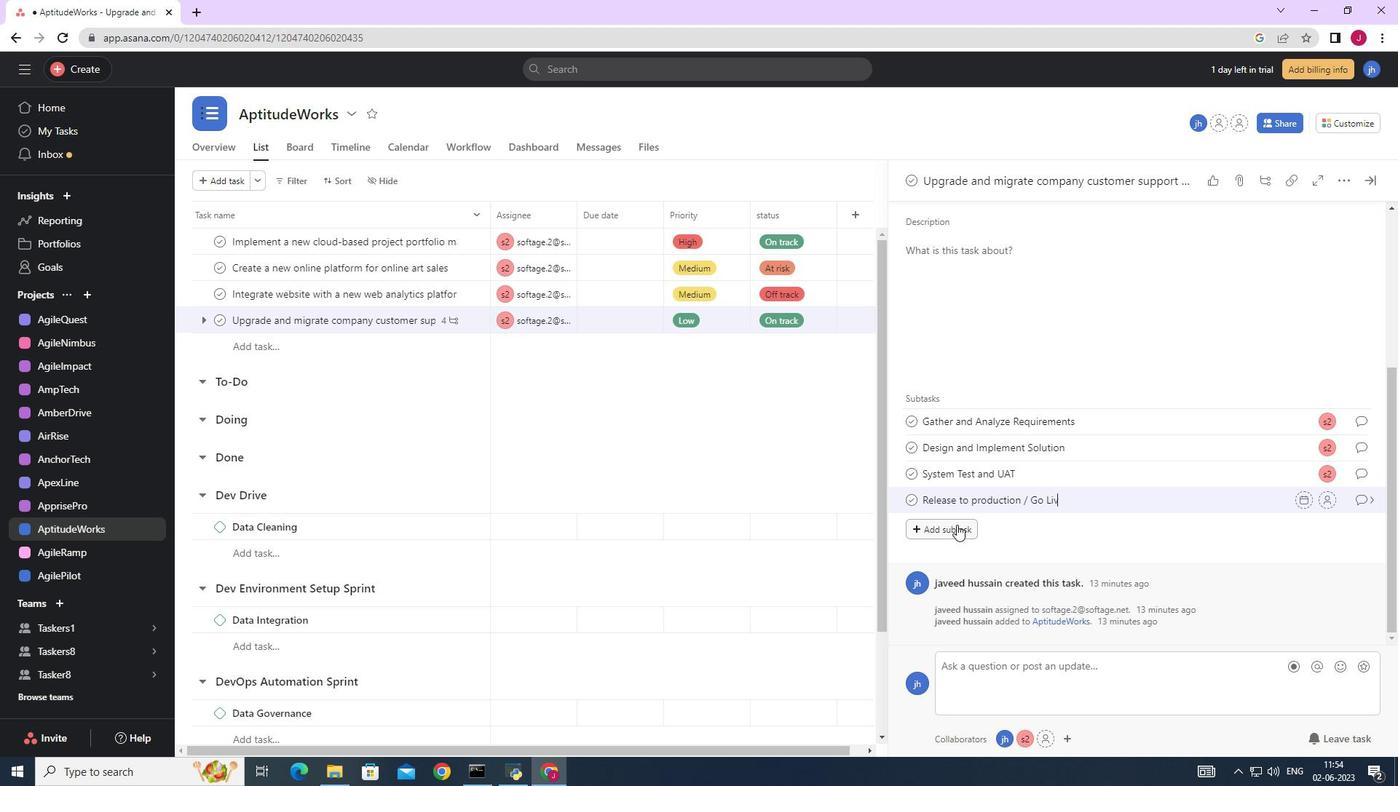 
Action: Mouse moved to (1327, 504)
Screenshot: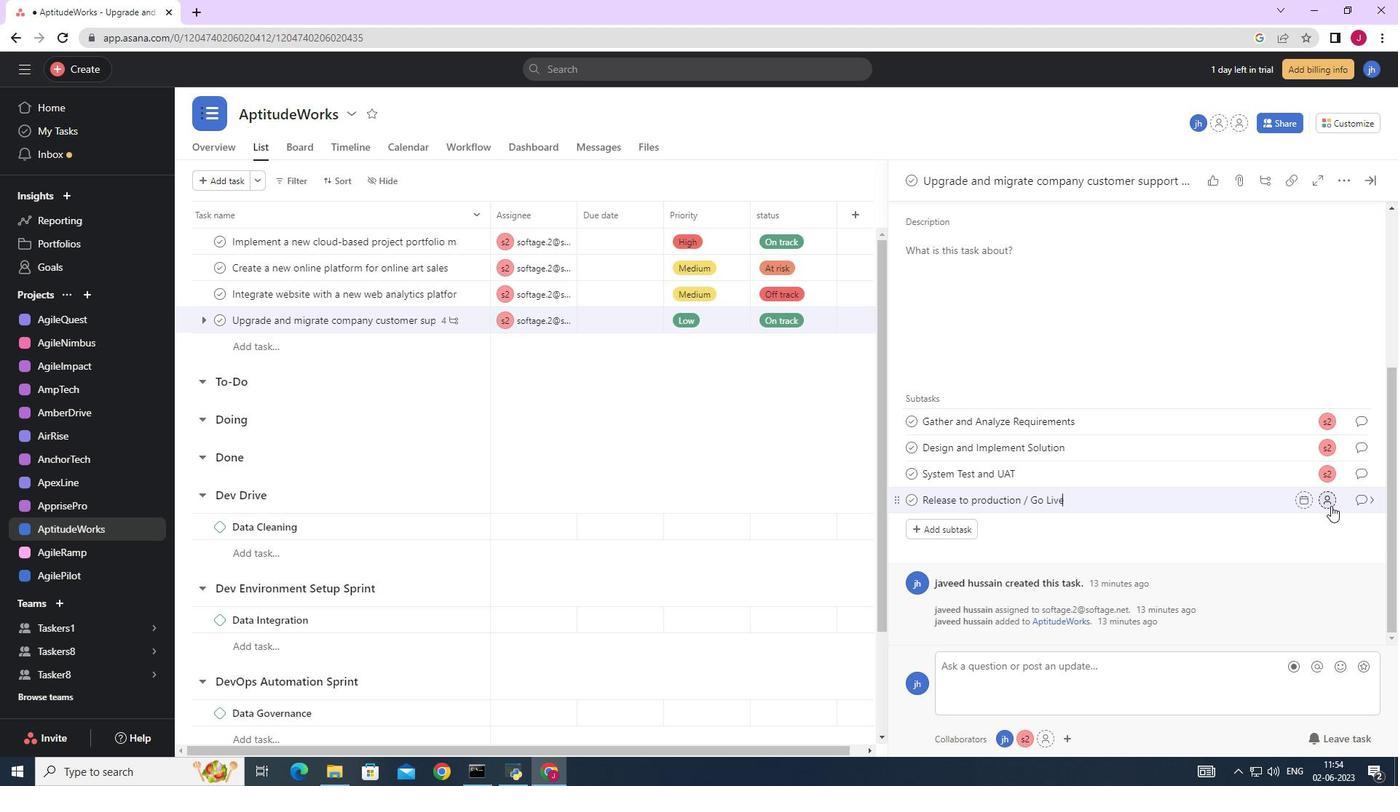 
Action: Mouse pressed left at (1327, 504)
Screenshot: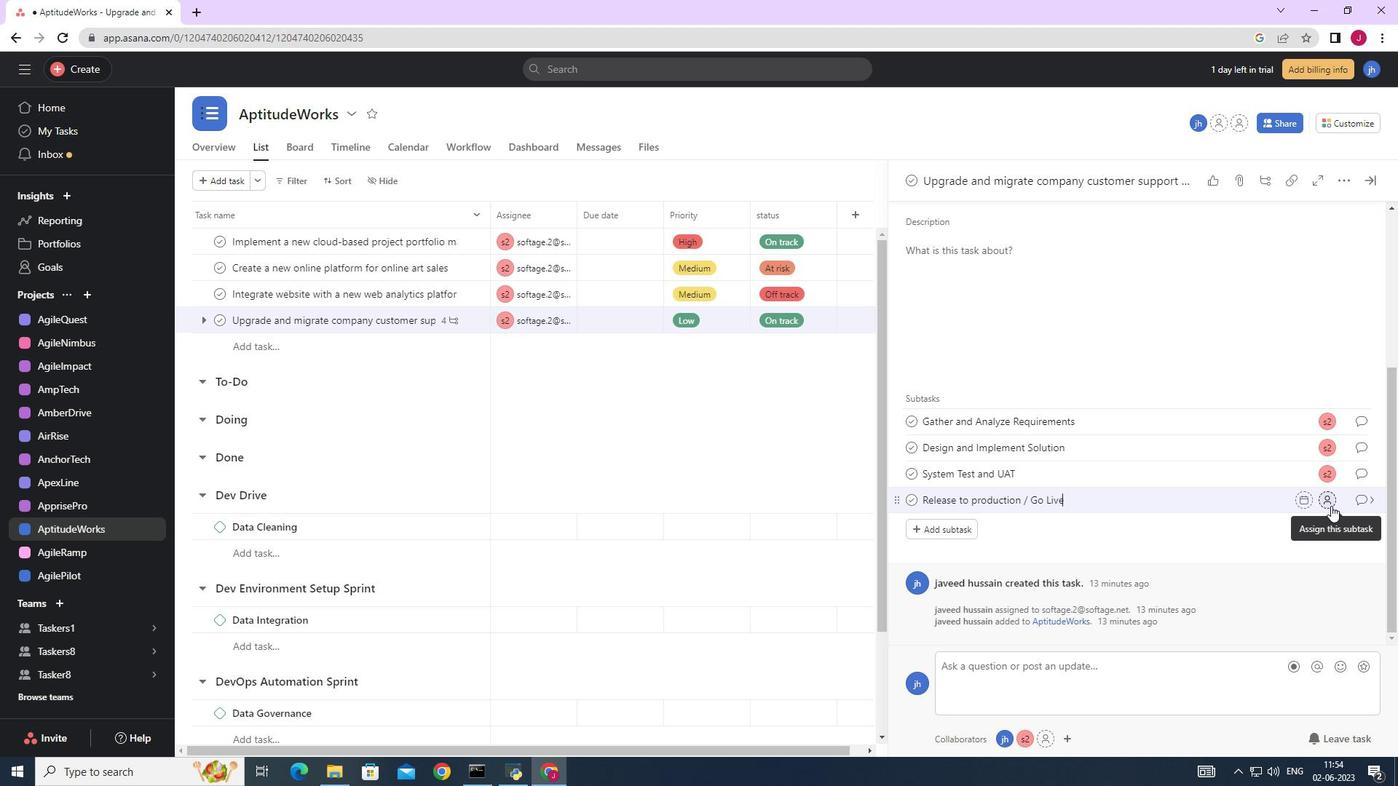 
Action: Mouse moved to (1321, 503)
Screenshot: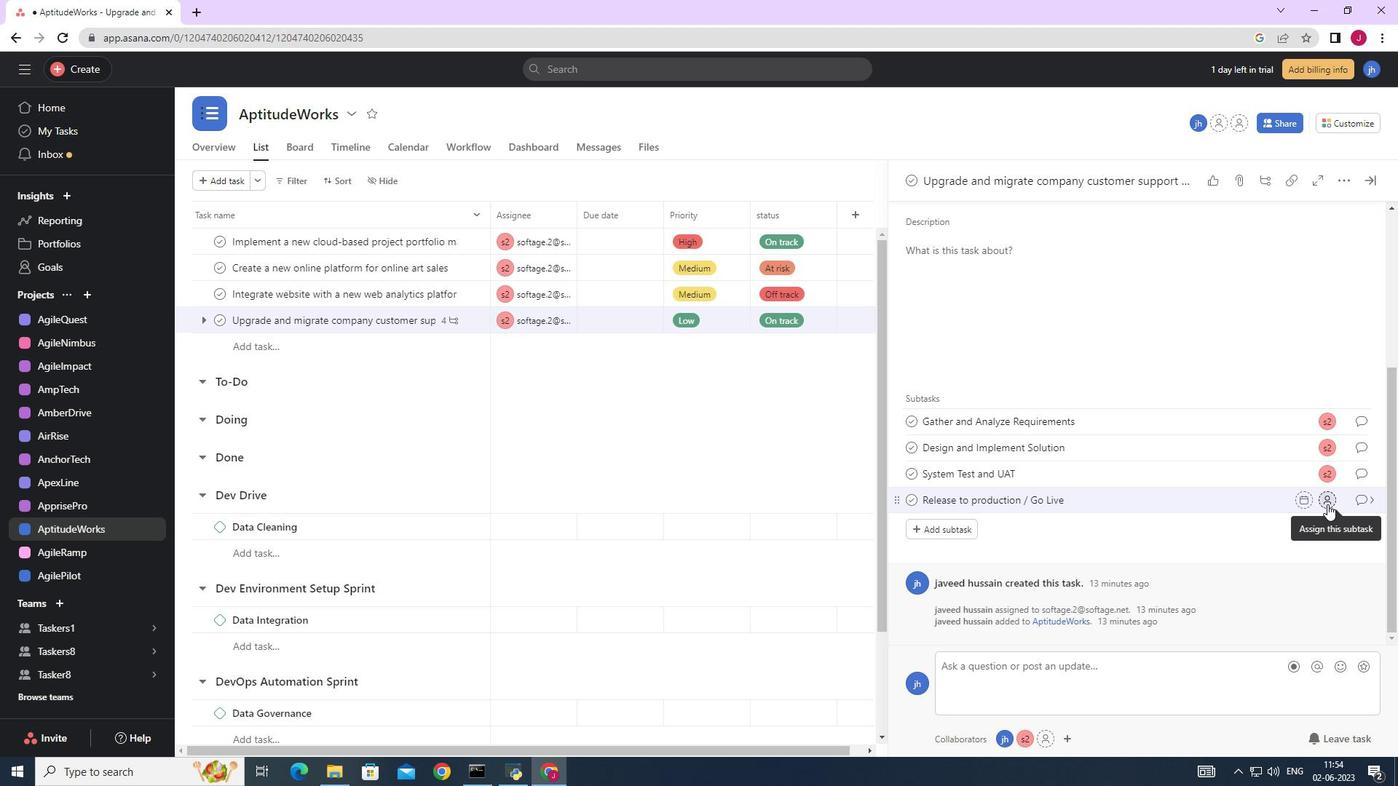 
Action: Key pressed SOFTAGE.2
Screenshot: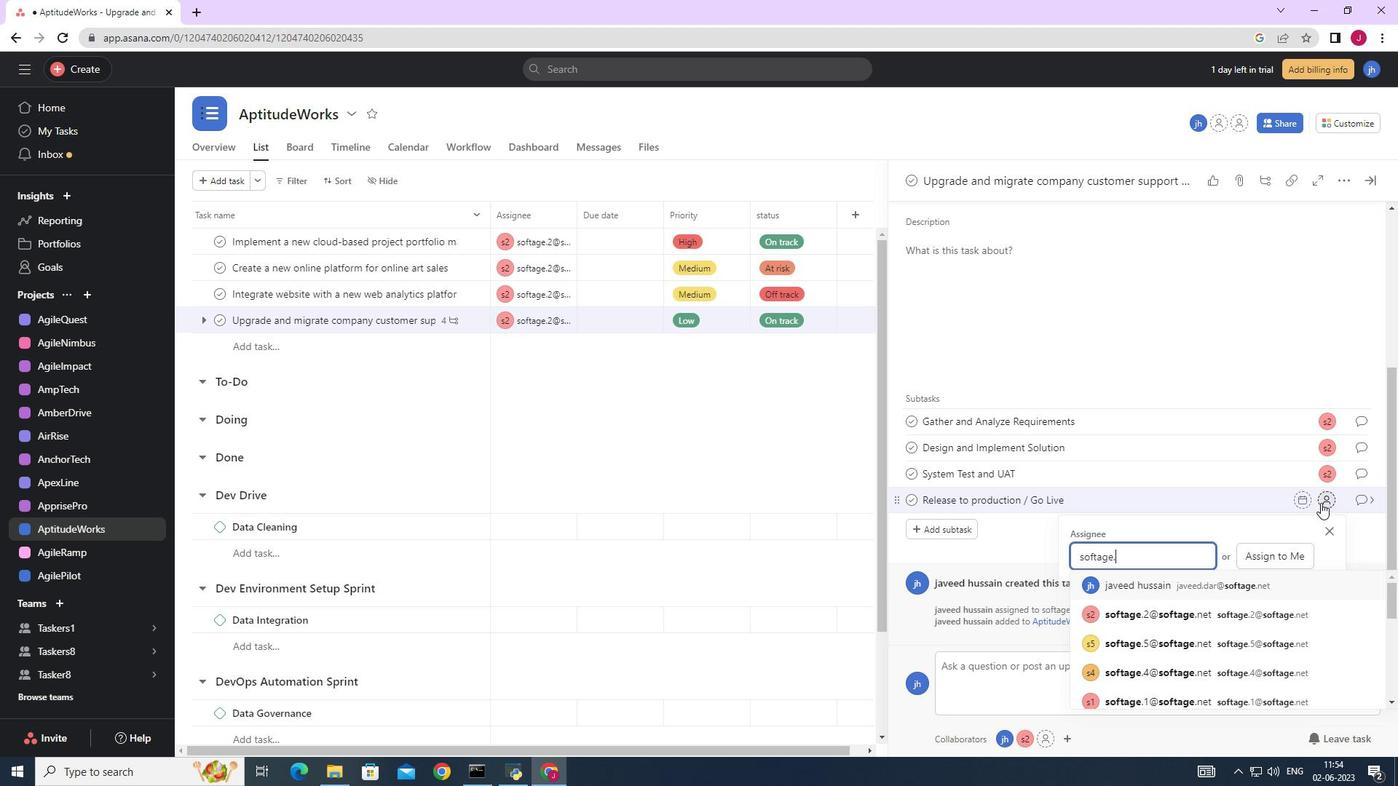 
Action: Mouse moved to (1171, 587)
Screenshot: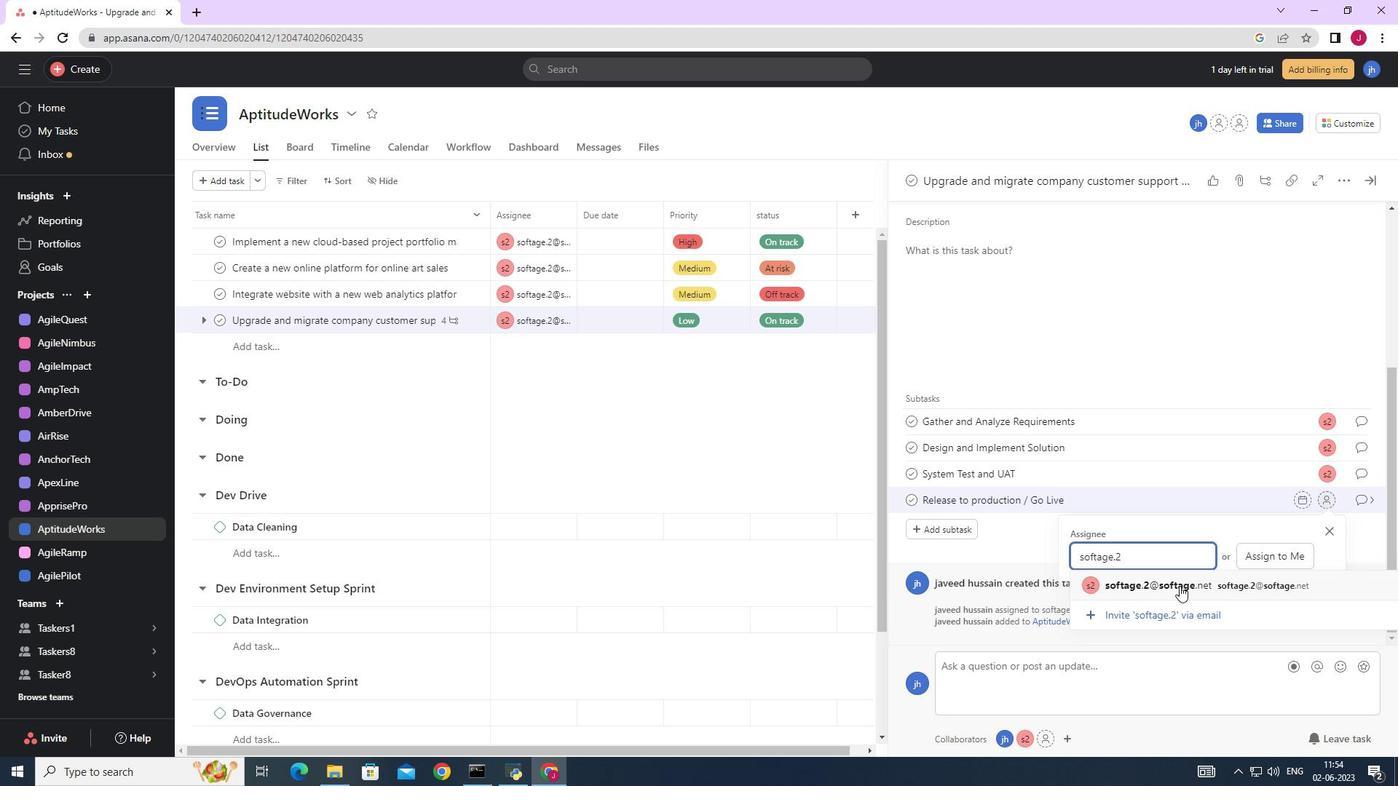 
Action: Mouse pressed left at (1171, 587)
Screenshot: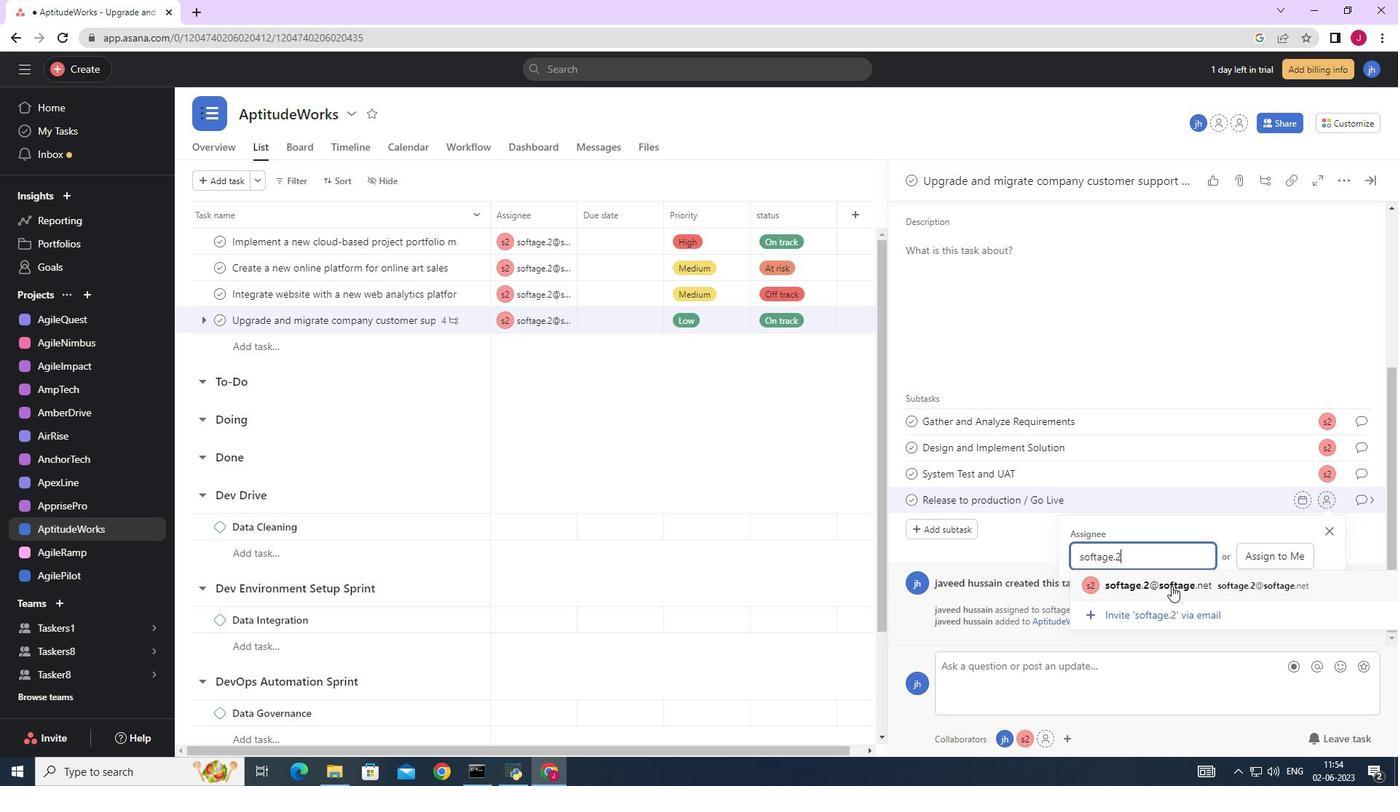 
Action: Mouse moved to (1361, 503)
Screenshot: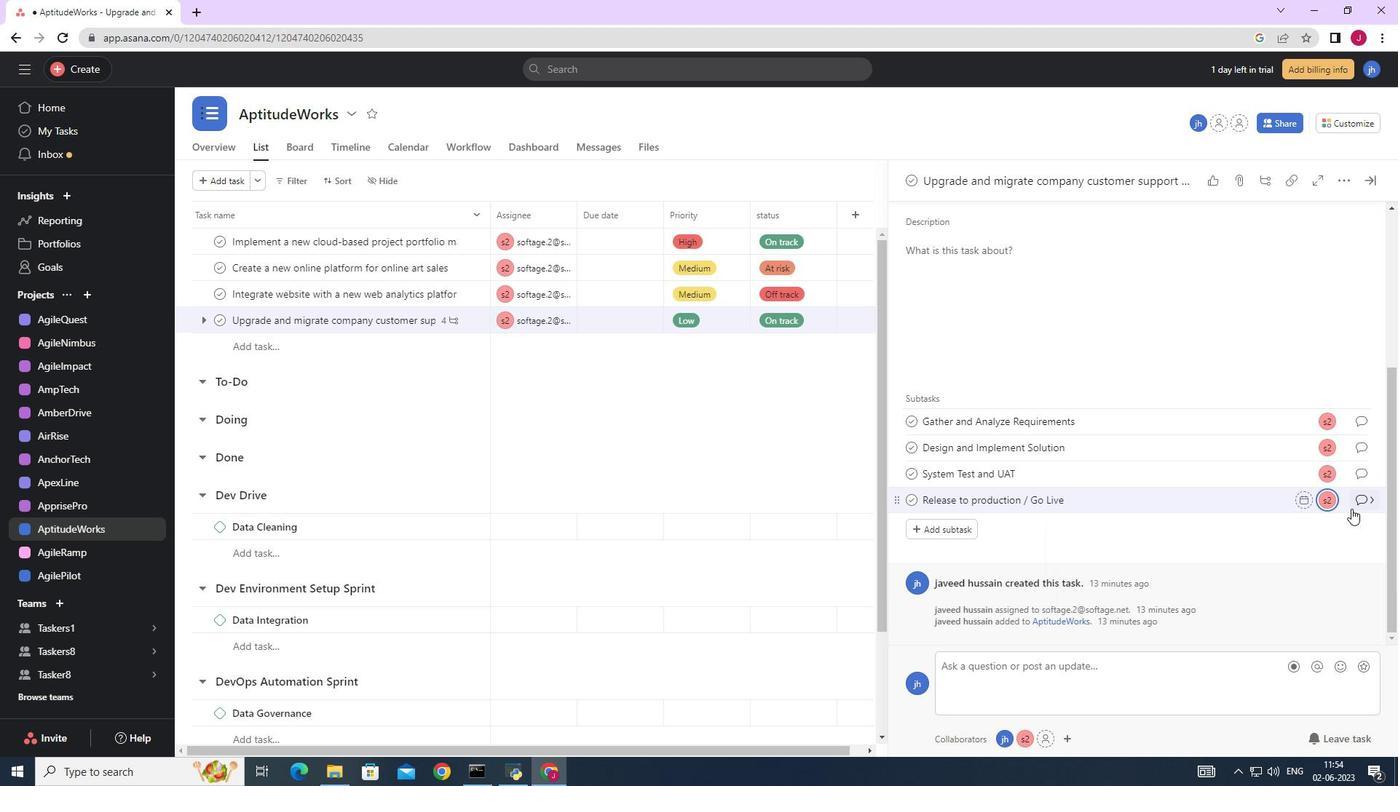 
Action: Mouse pressed left at (1361, 503)
Screenshot: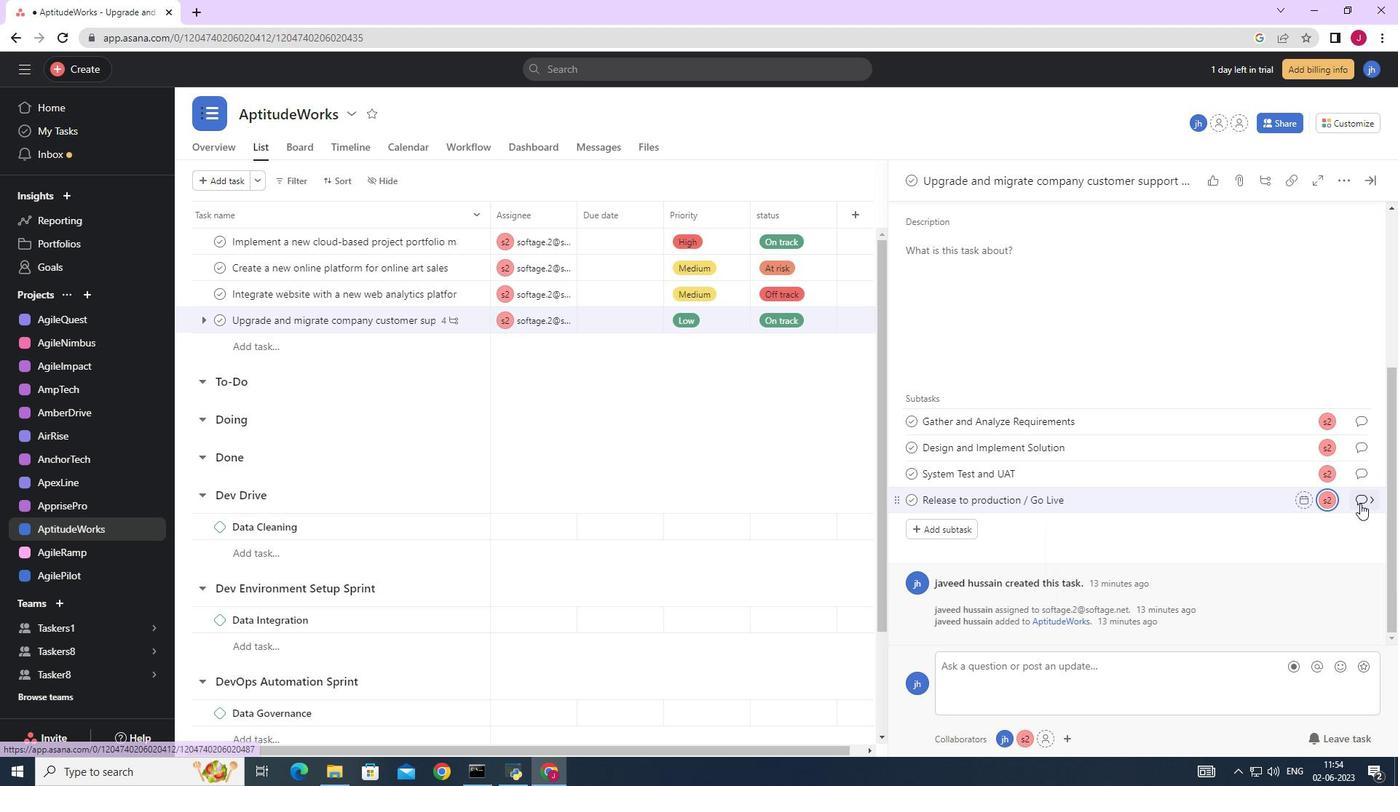 
Action: Mouse moved to (962, 388)
Screenshot: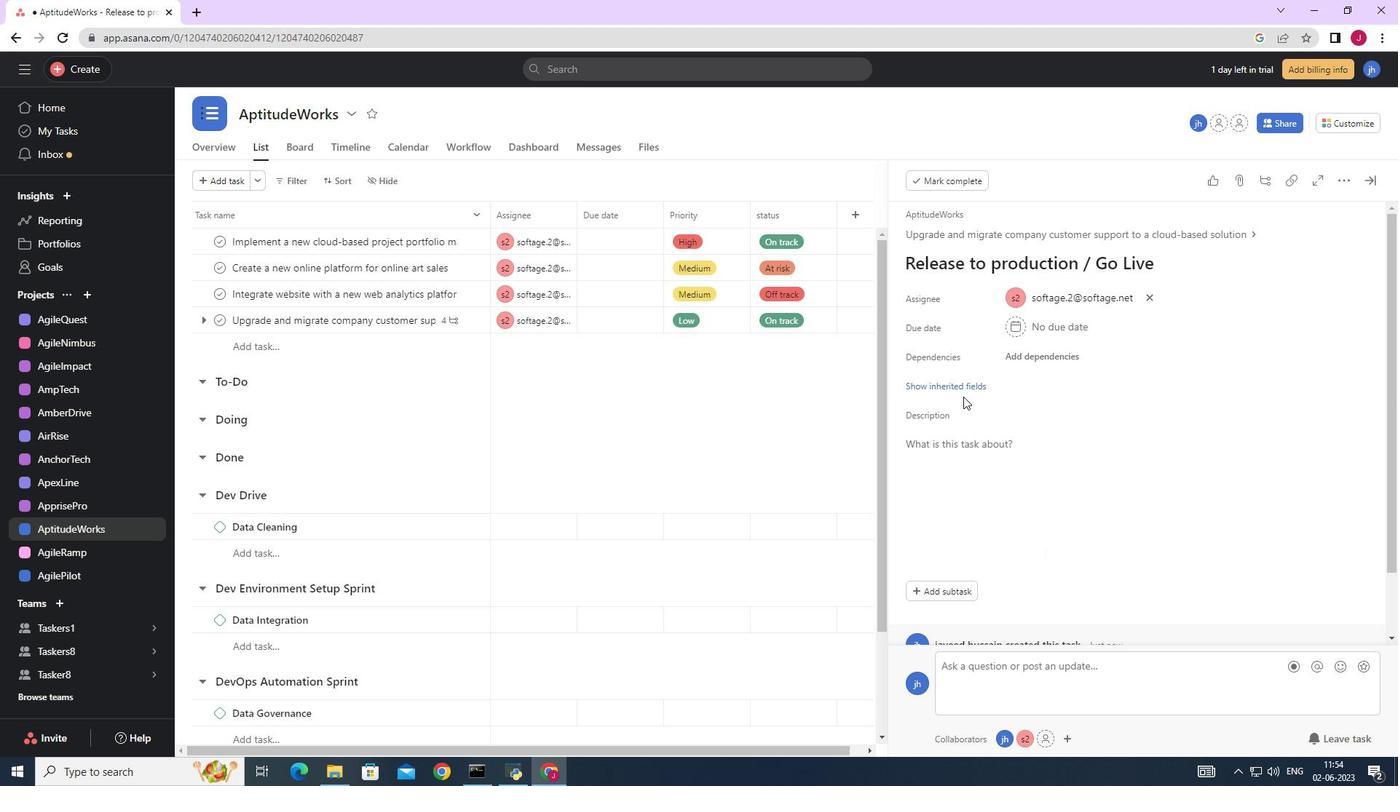 
Action: Mouse pressed left at (962, 388)
Screenshot: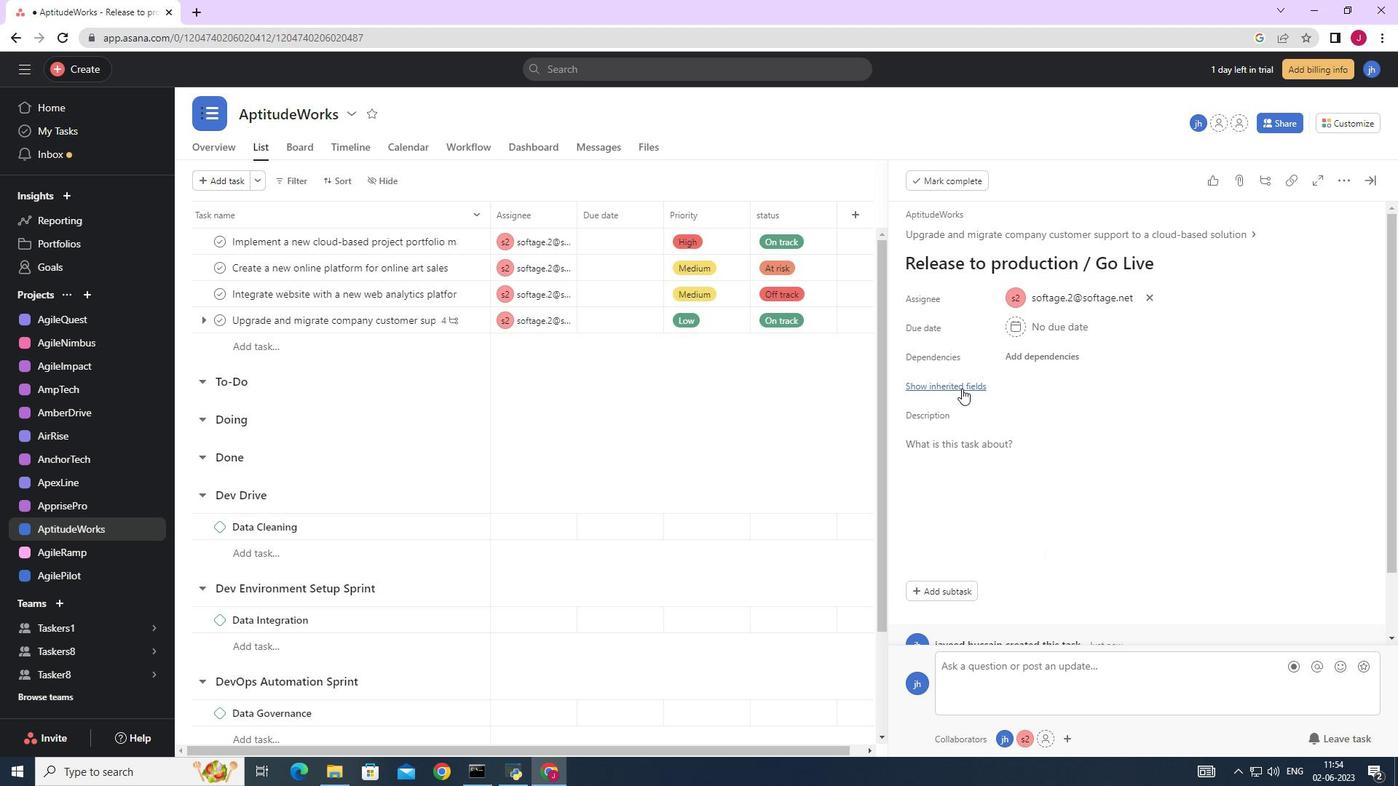 
Action: Mouse moved to (1010, 413)
Screenshot: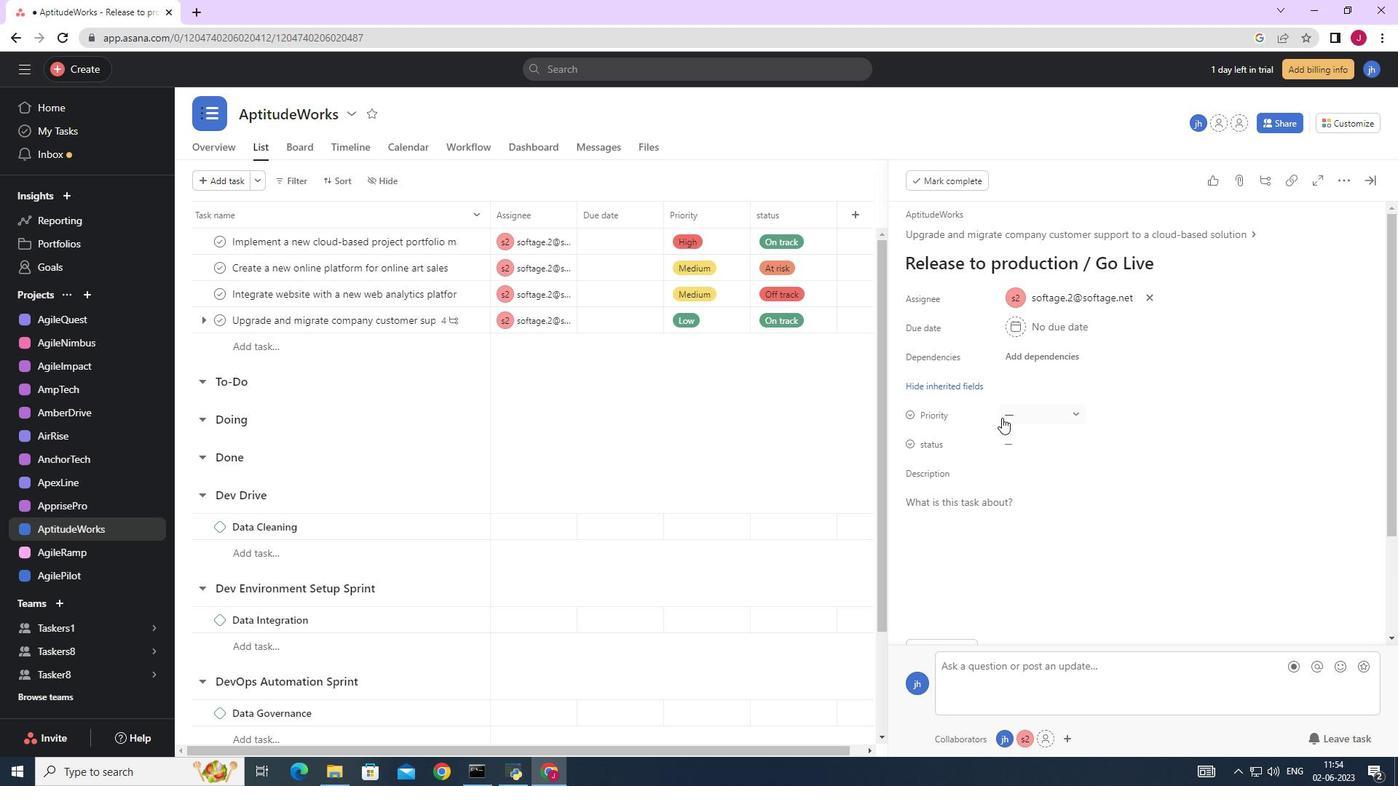 
Action: Mouse pressed left at (1010, 413)
Screenshot: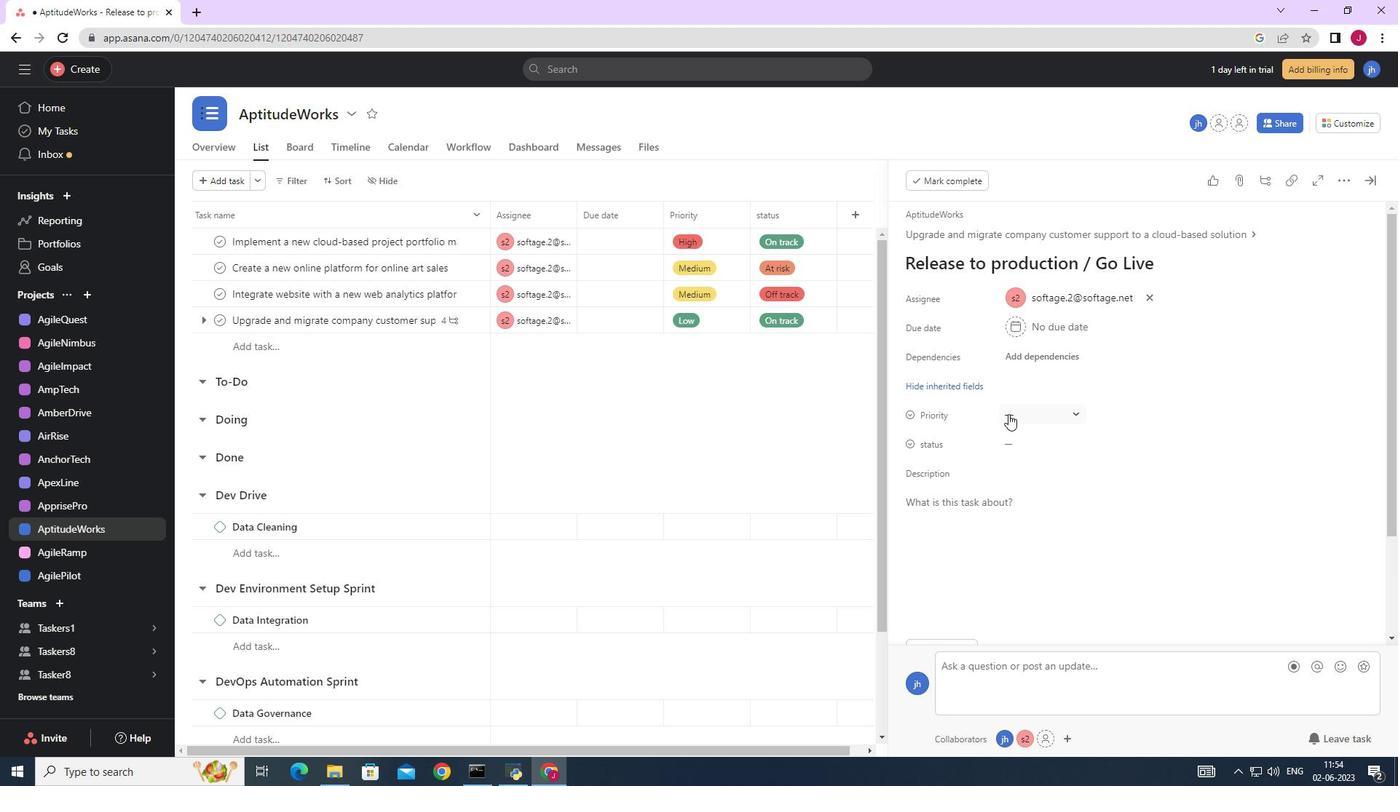 
Action: Mouse moved to (1053, 493)
Screenshot: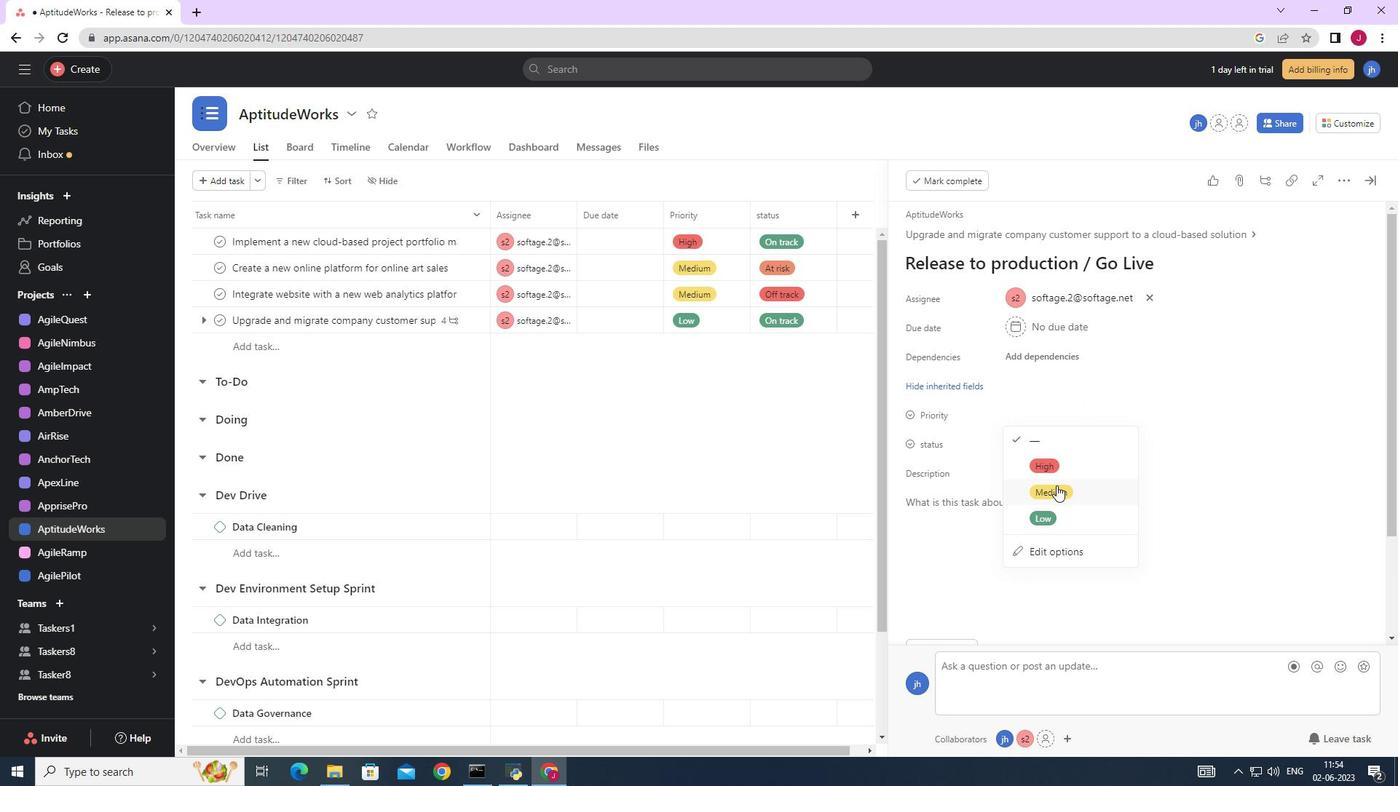 
Action: Mouse pressed left at (1053, 493)
Screenshot: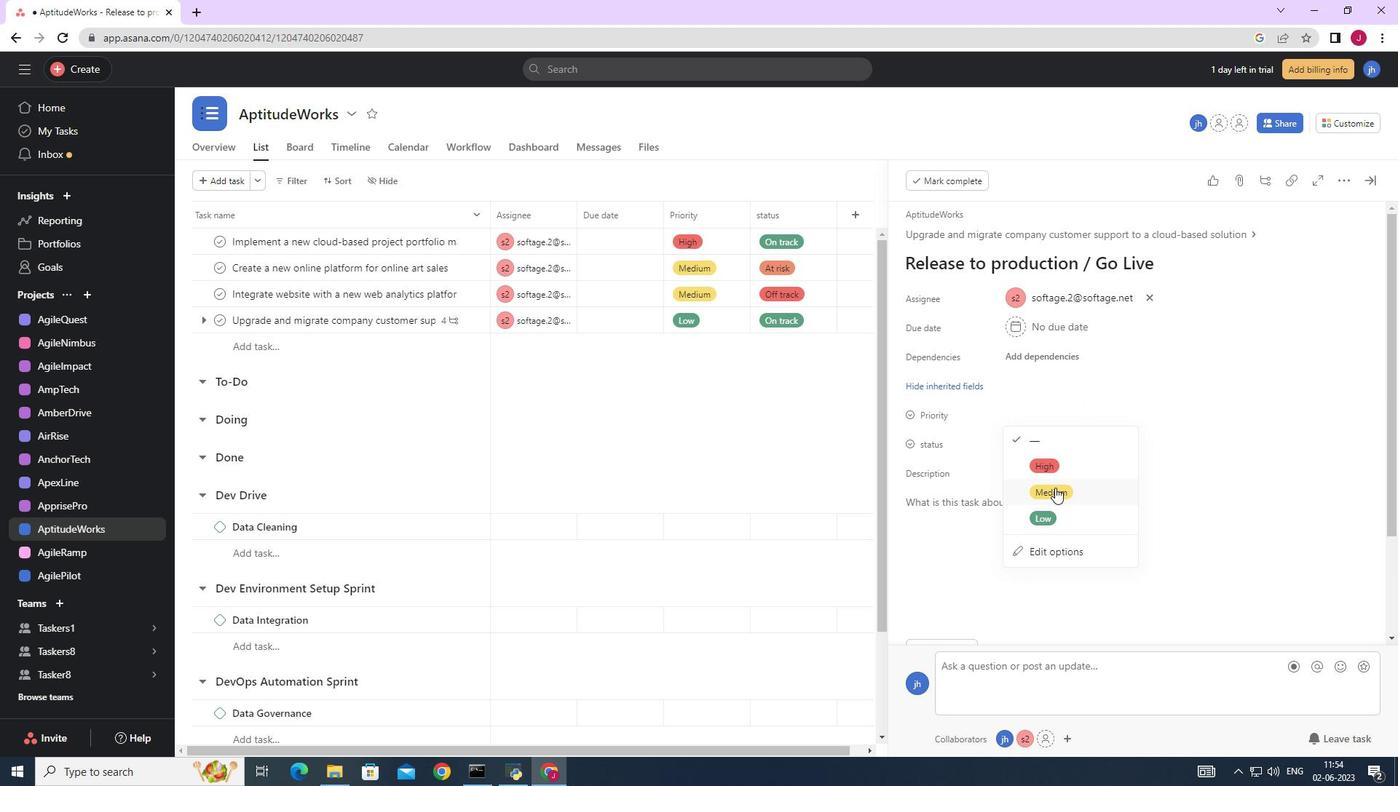
Action: Mouse moved to (1020, 442)
Screenshot: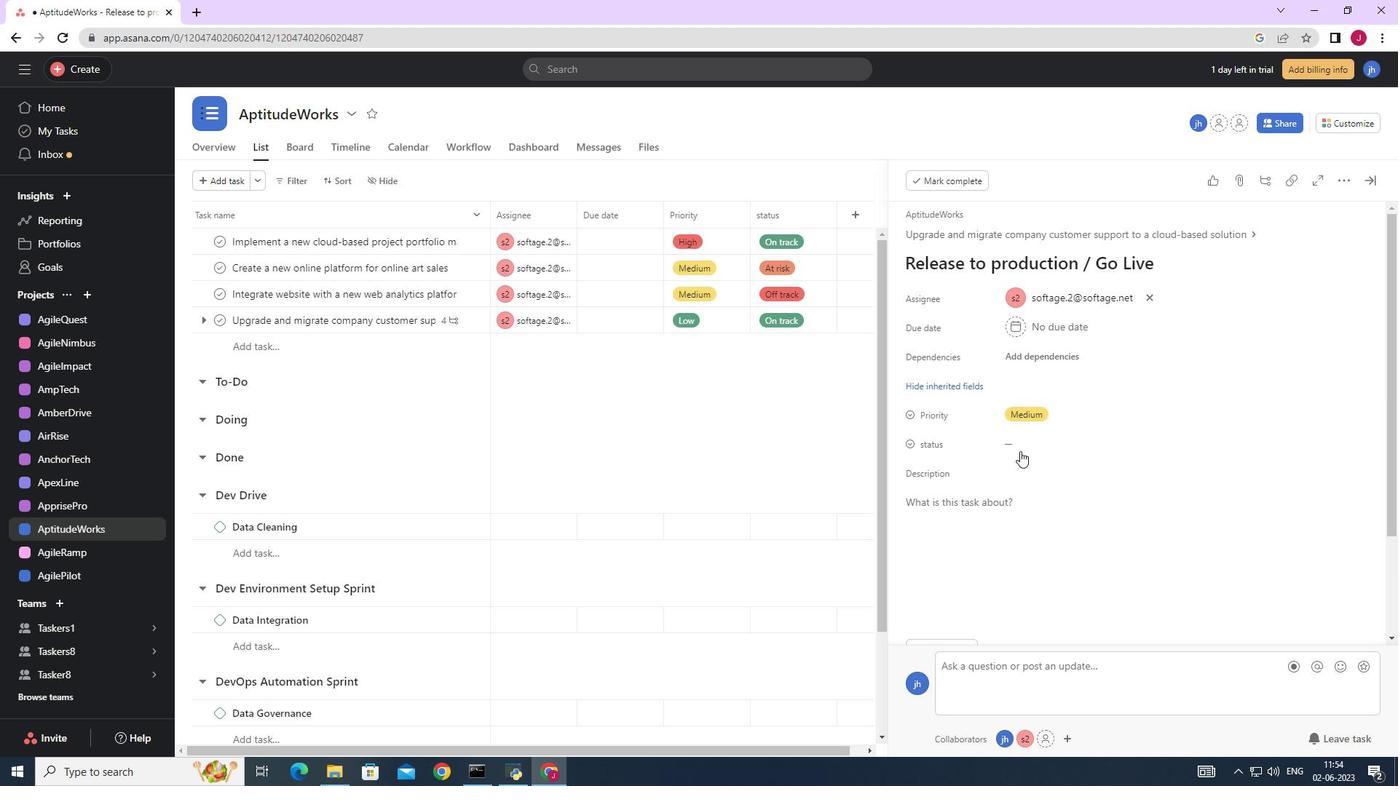
Action: Mouse pressed left at (1020, 442)
Screenshot: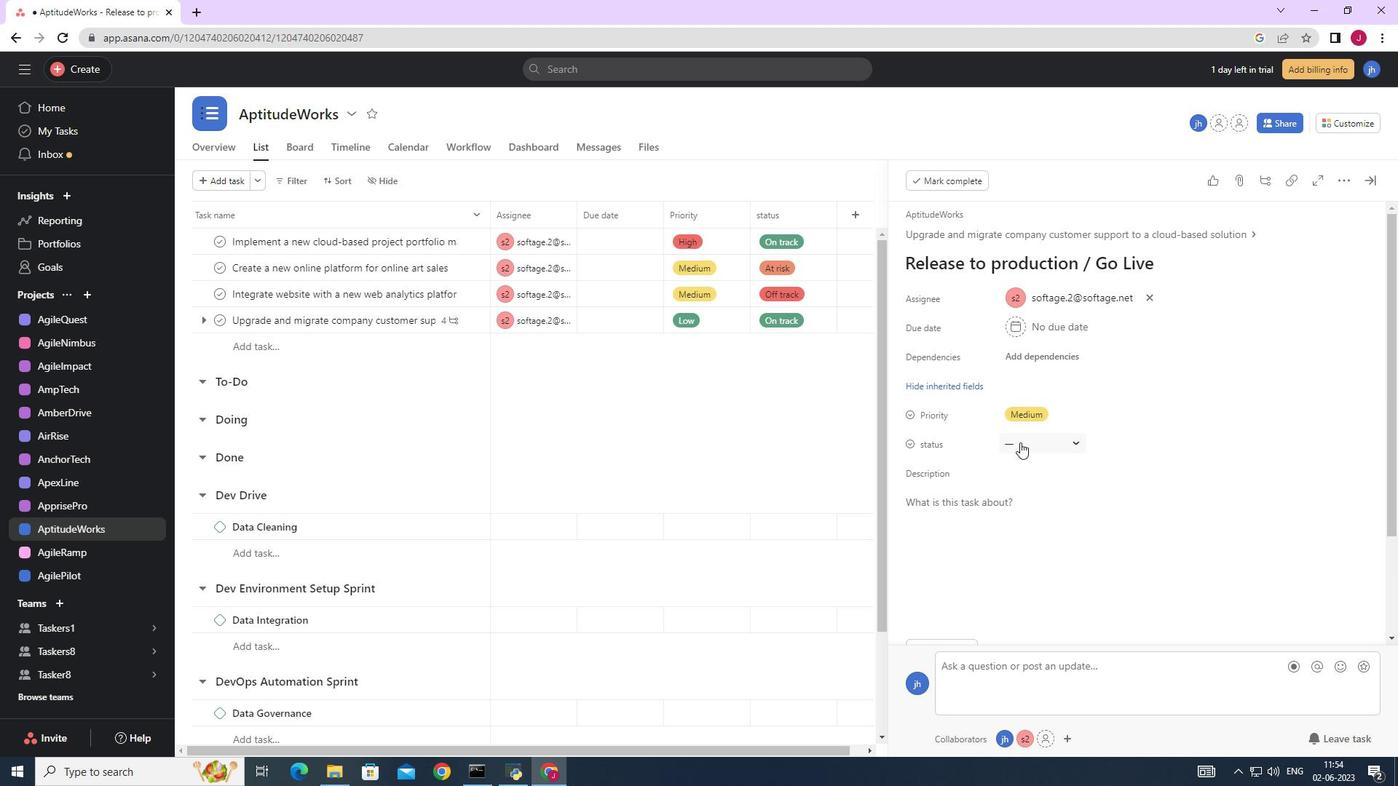 
Action: Mouse moved to (1046, 546)
Screenshot: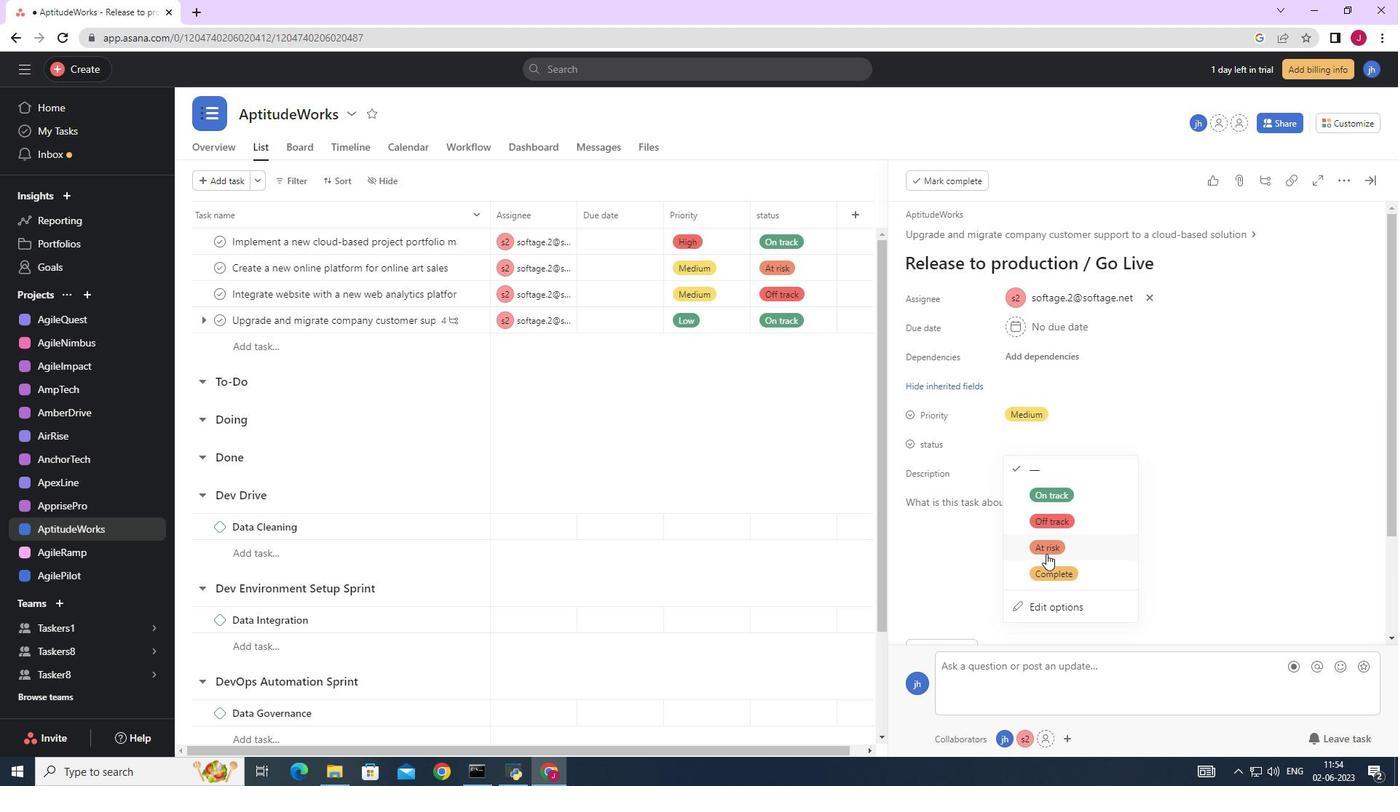 
Action: Mouse pressed left at (1046, 546)
Screenshot: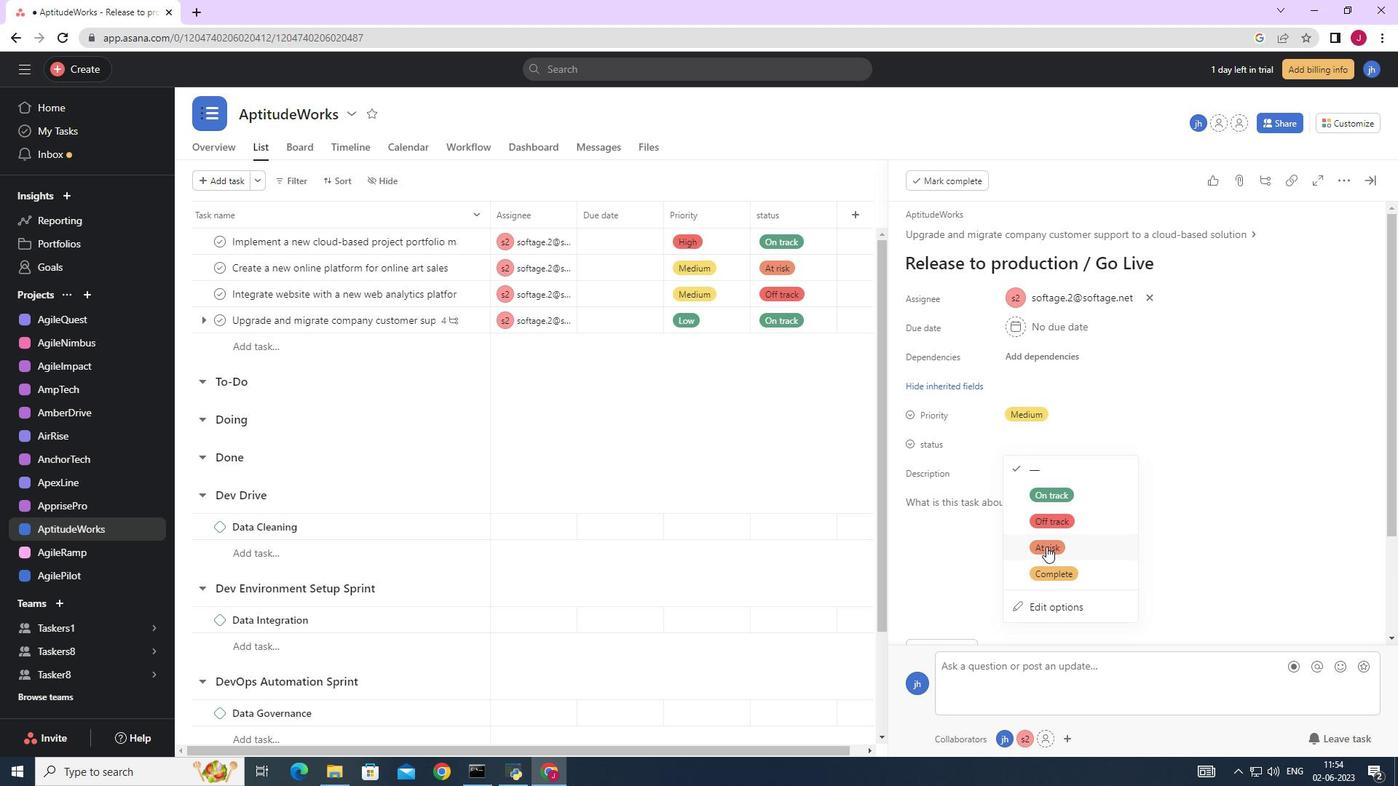 
Action: Mouse moved to (1371, 181)
Screenshot: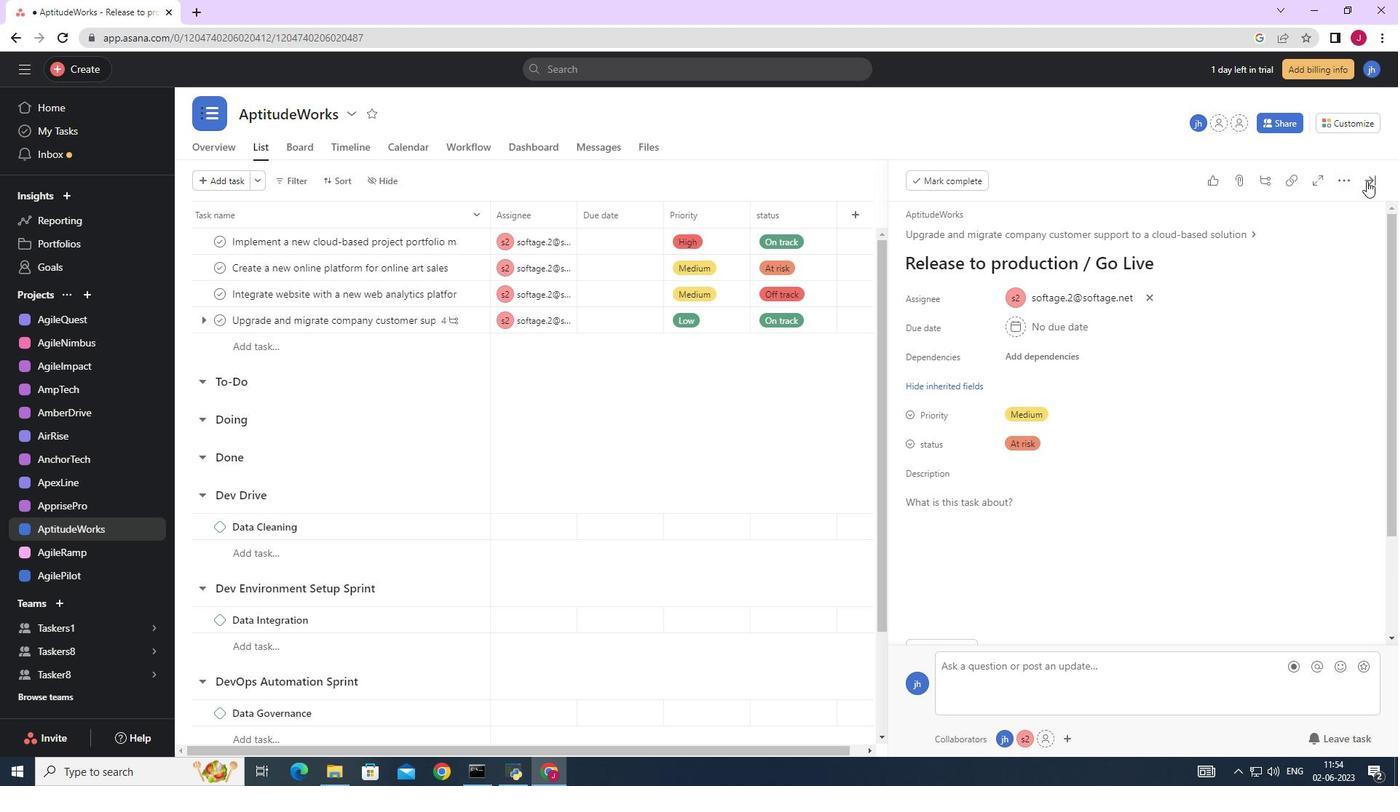 
Action: Mouse pressed left at (1371, 181)
Screenshot: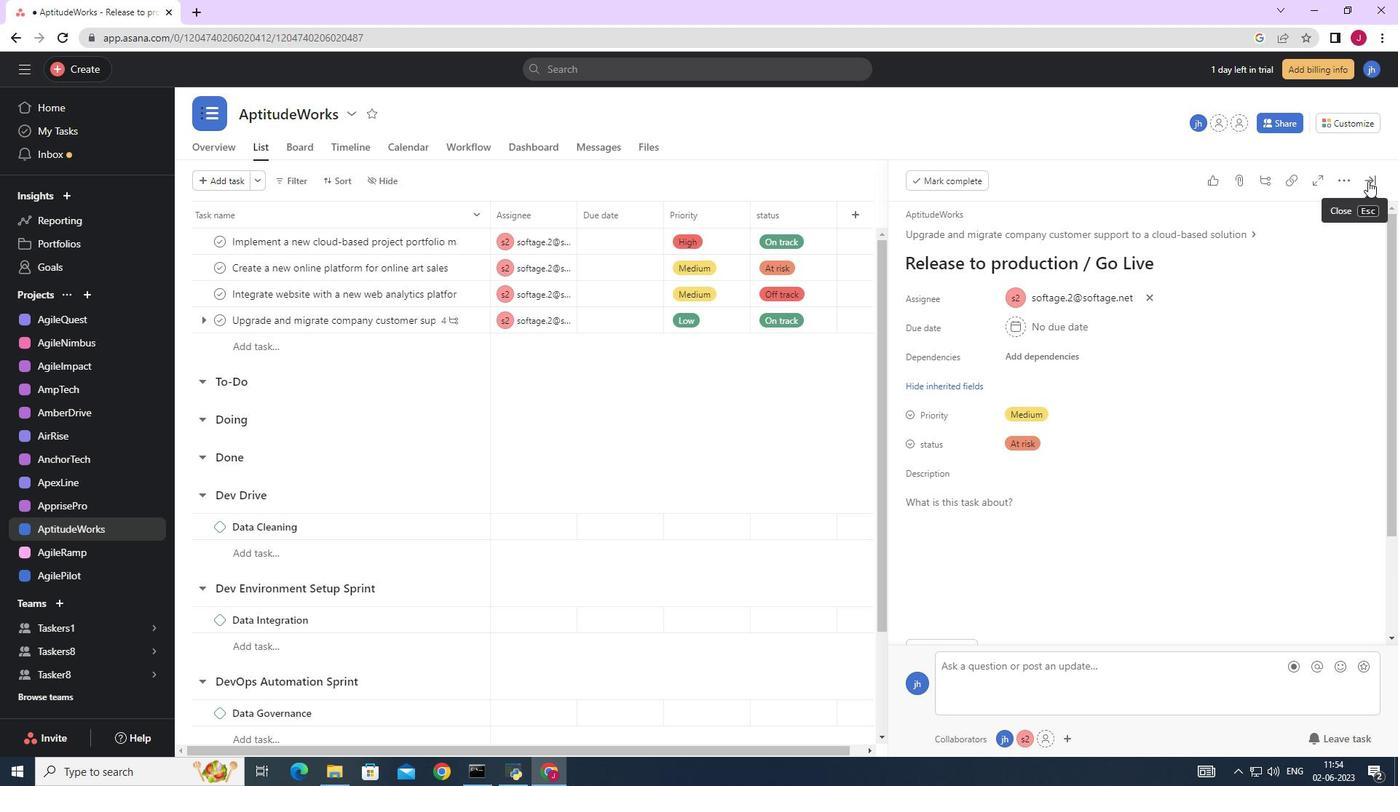 
Action: Mouse moved to (1344, 220)
Screenshot: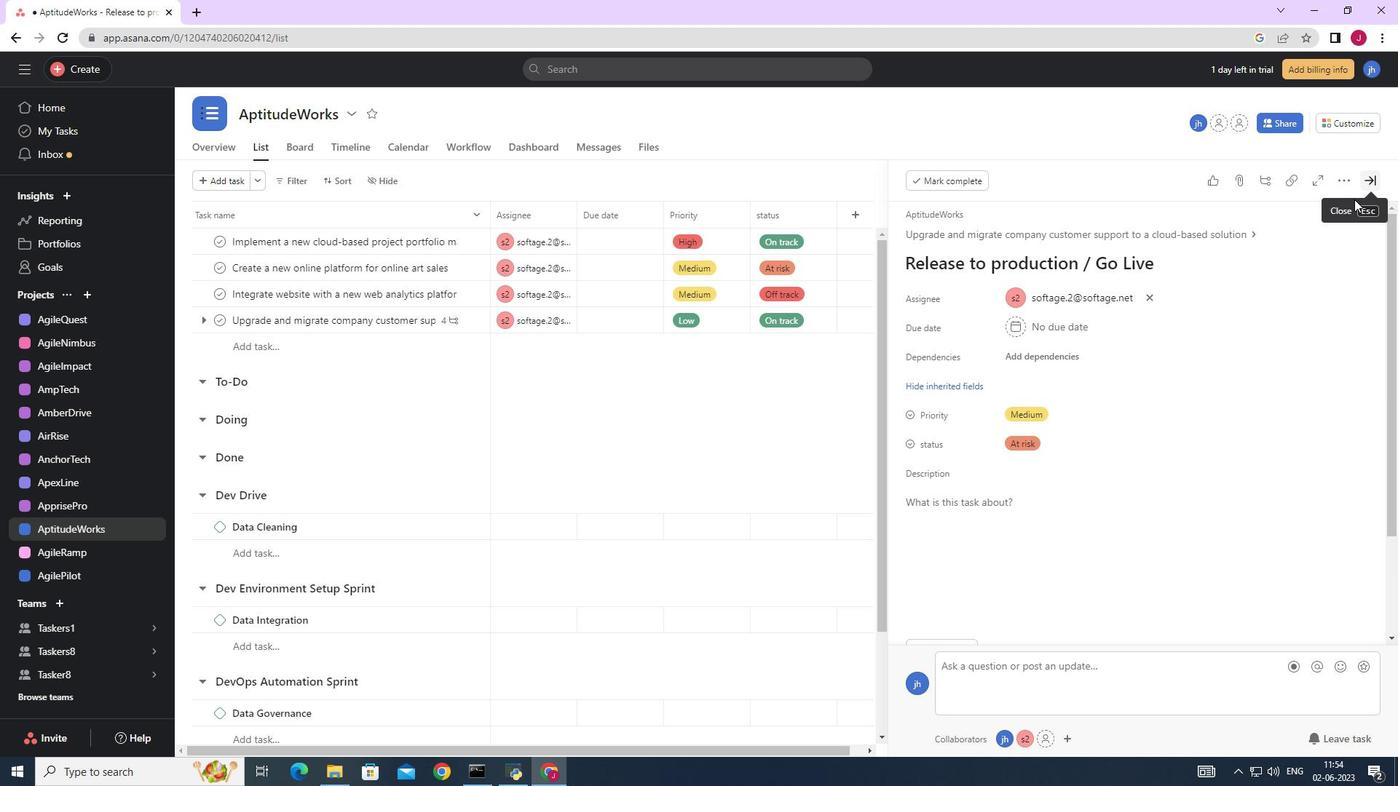 
